 Task: Add an event with the title Second Marketing Campaign Review, date '2023/12/16', time 7:50 AM to 9:50 AMand add a description: Participants will develop skills for effectively resolving conflicts and managing disagreements within the team. They will learn strategies for active listening, empathy, and finding mutually beneficial solutions to conflicts.Select event color  Lavender . Add location for the event as: 123 Siwa Oasis, Siwa, Egypt, logged in from the account softage.6@softage.netand send the event invitation to softage.8@softage.net and softage.9@softage.net. Set a reminder for the event Doesn't repeat
Action: Mouse moved to (89, 123)
Screenshot: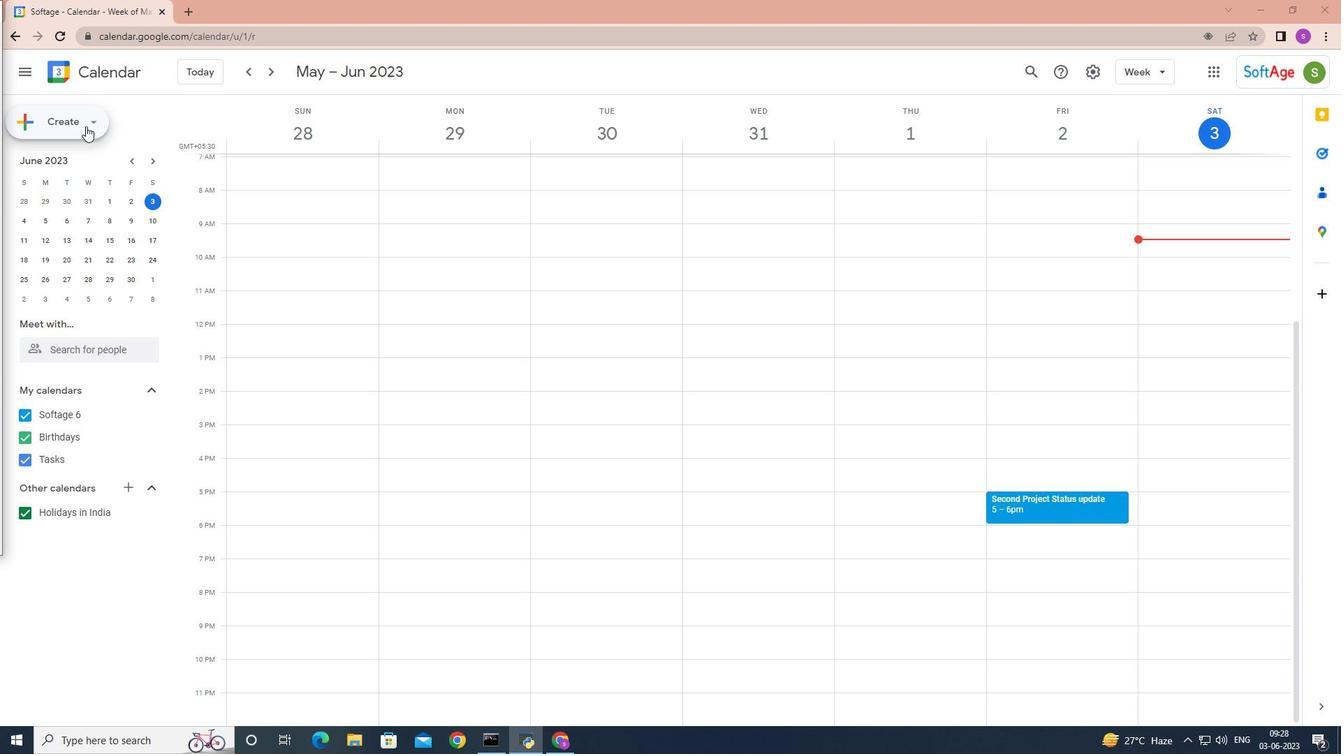 
Action: Mouse pressed left at (89, 123)
Screenshot: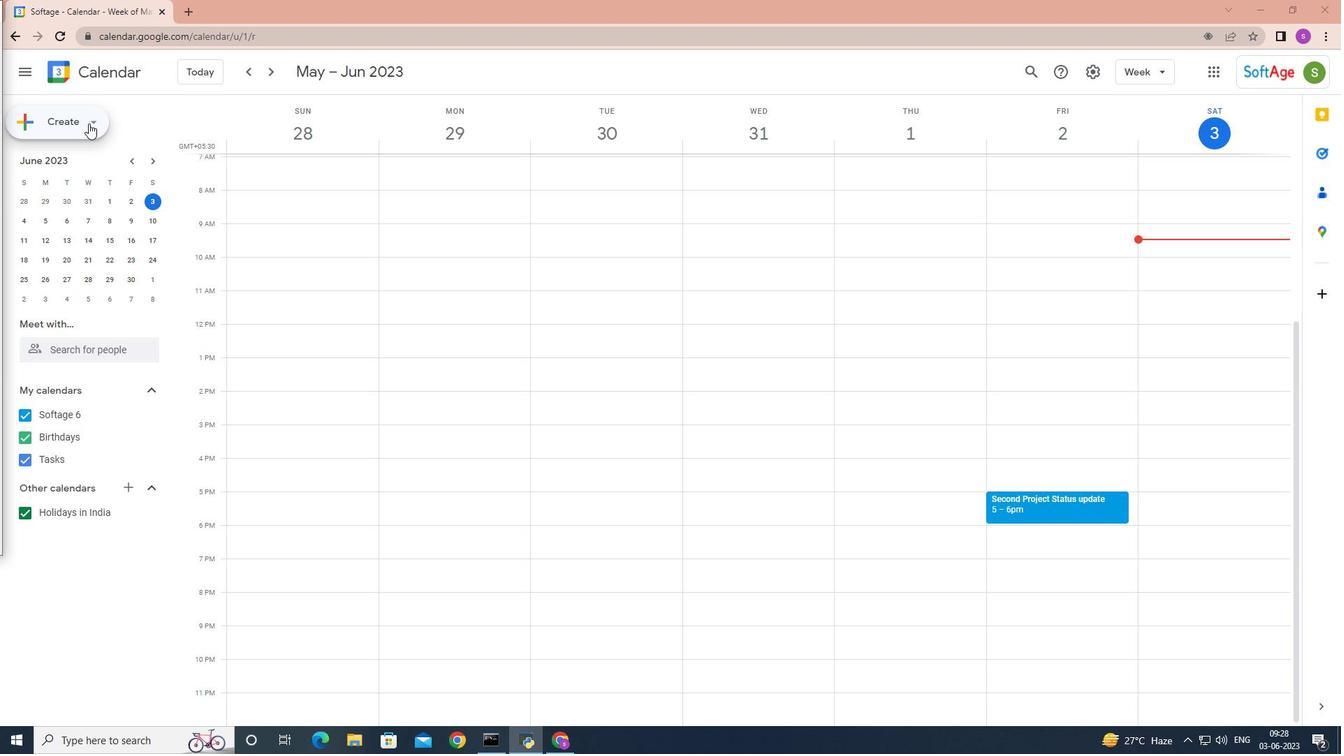 
Action: Mouse moved to (80, 151)
Screenshot: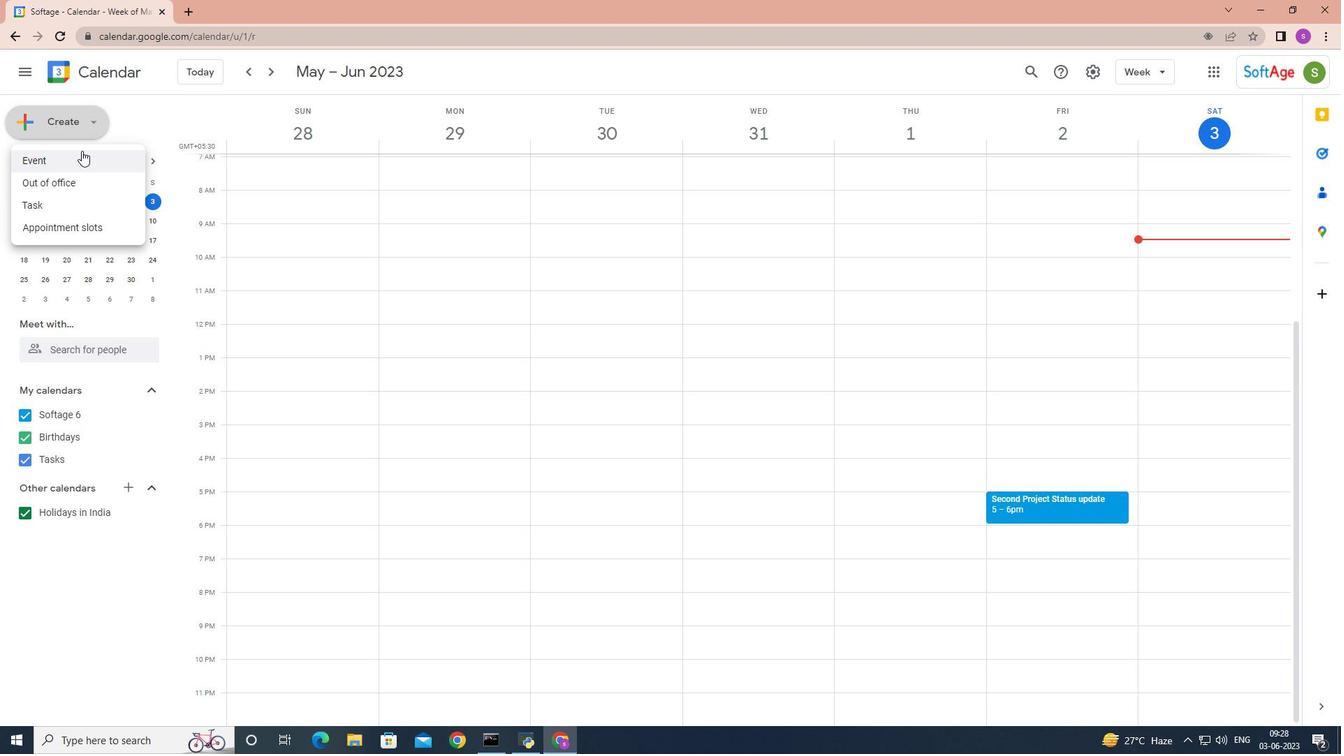
Action: Mouse pressed left at (80, 151)
Screenshot: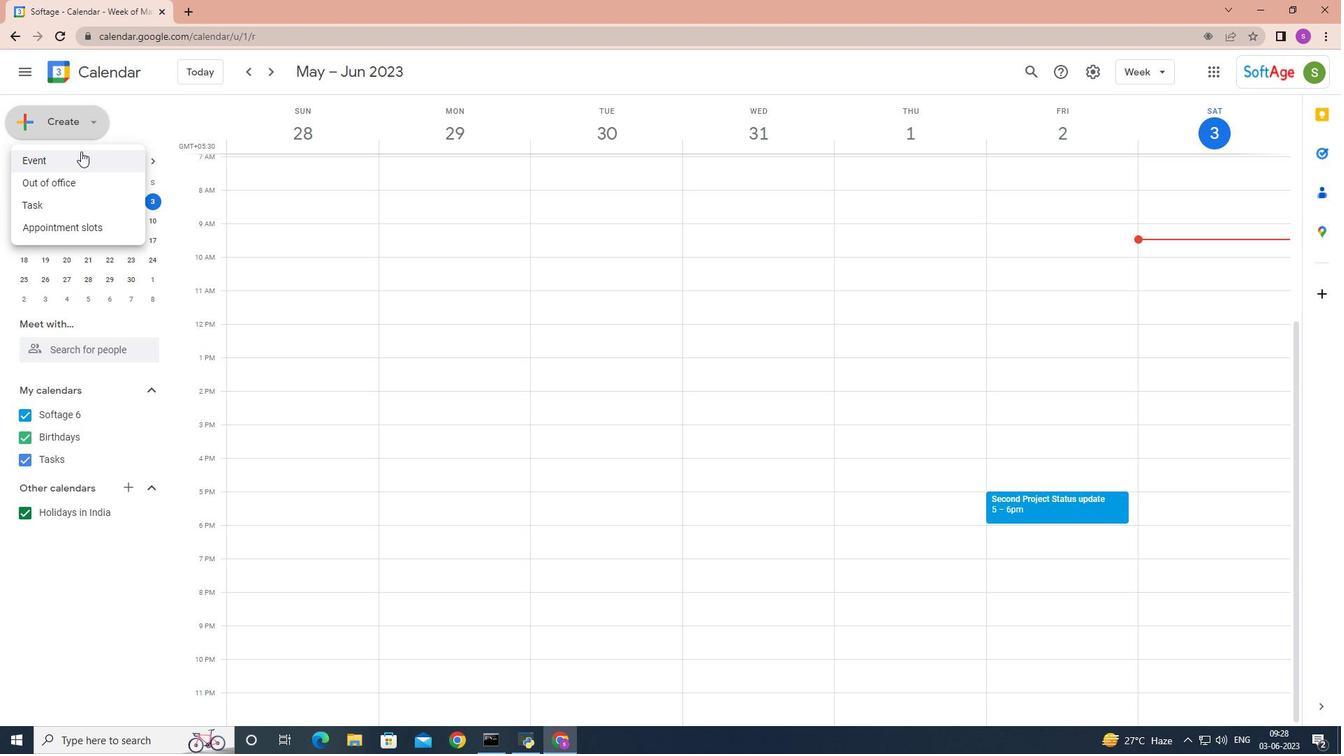 
Action: Mouse moved to (1028, 549)
Screenshot: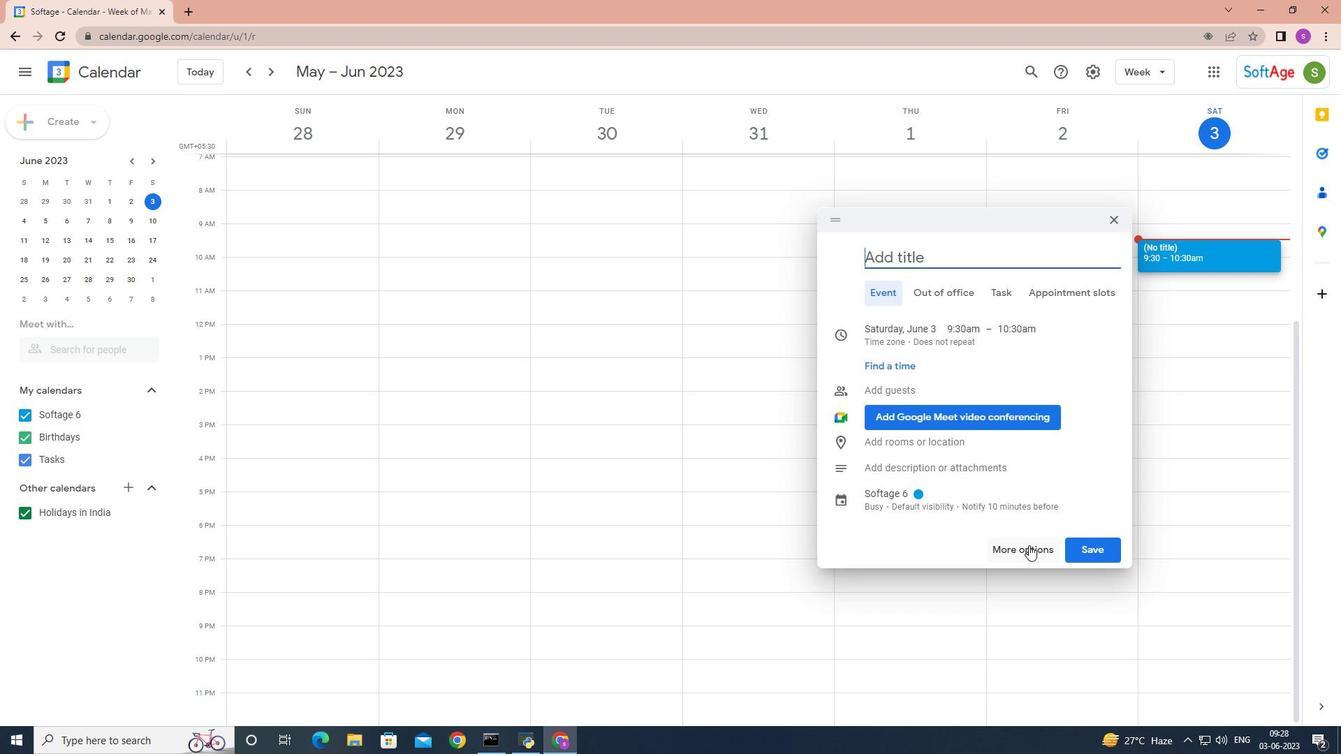 
Action: Mouse pressed left at (1028, 549)
Screenshot: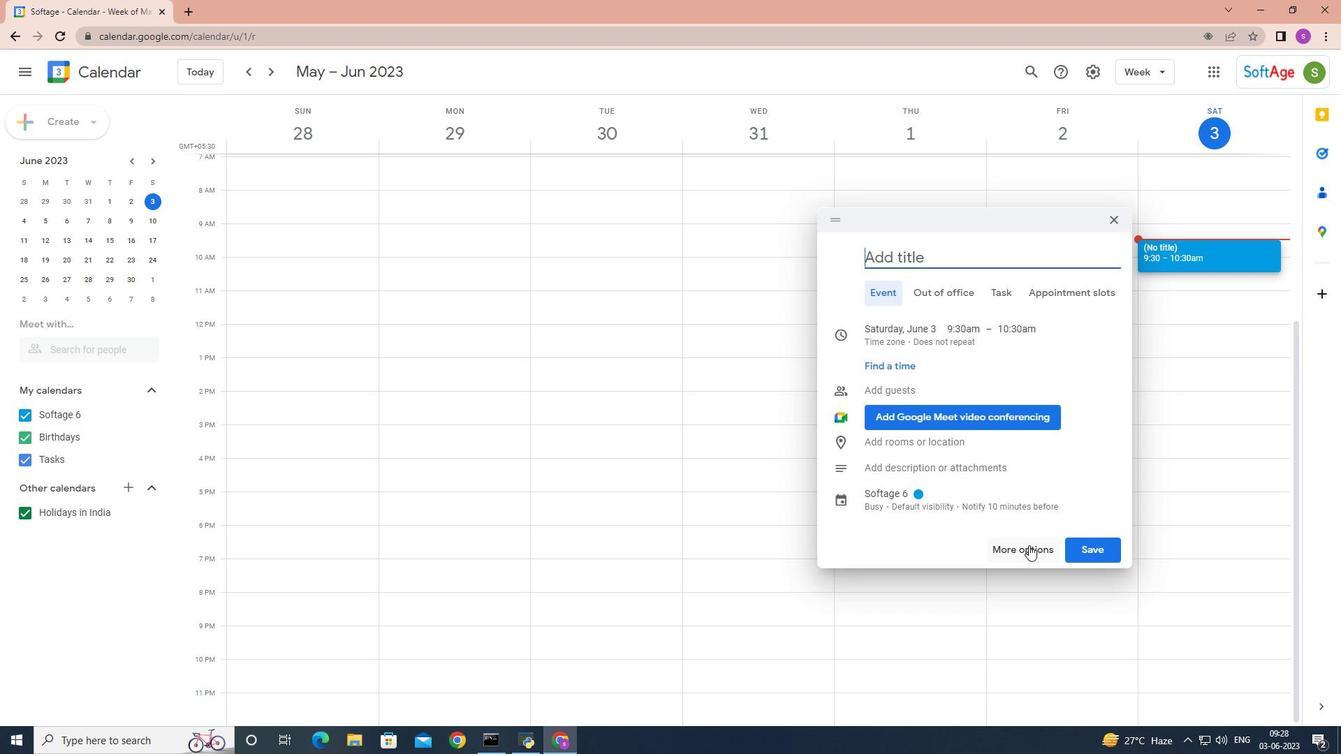 
Action: Mouse moved to (183, 76)
Screenshot: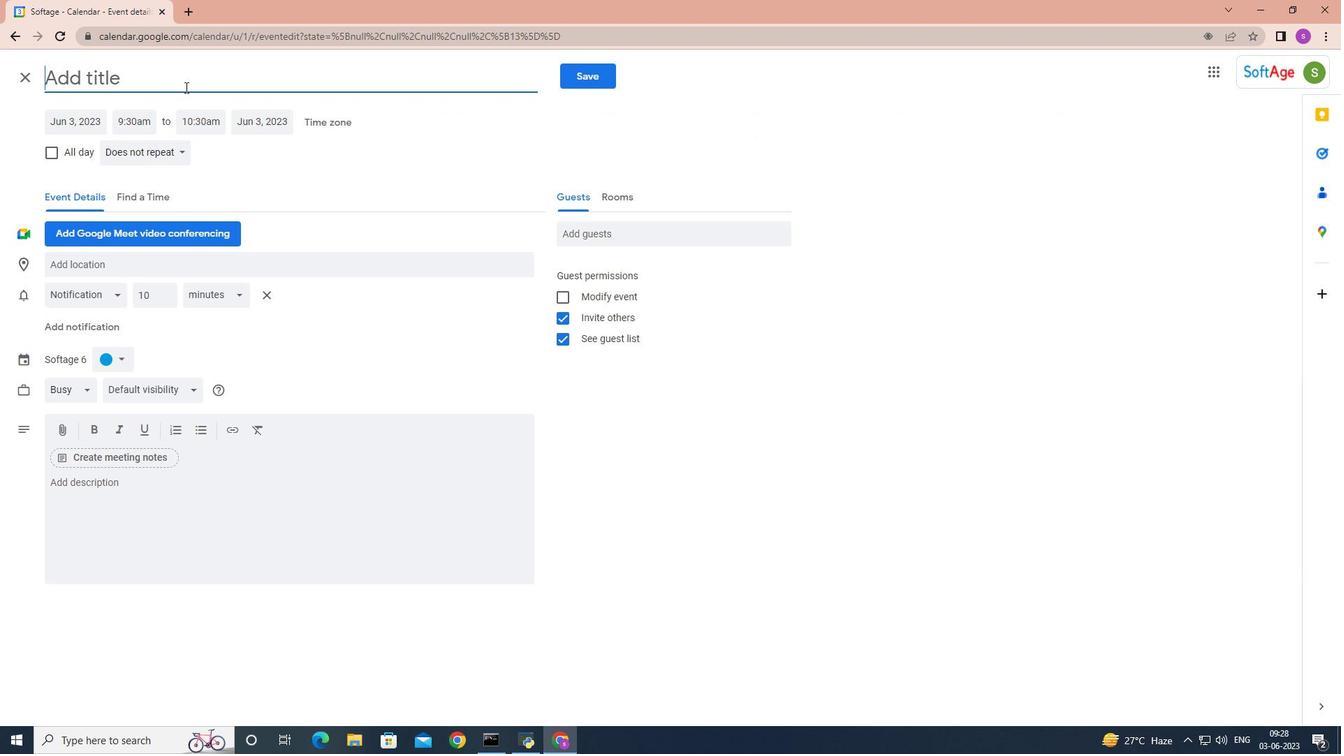 
Action: Key pressed <Key.shift>Second<Key.space><Key.shift>Marketing<Key.space><Key.shift>campaign<Key.space><Key.shift>Review
Screenshot: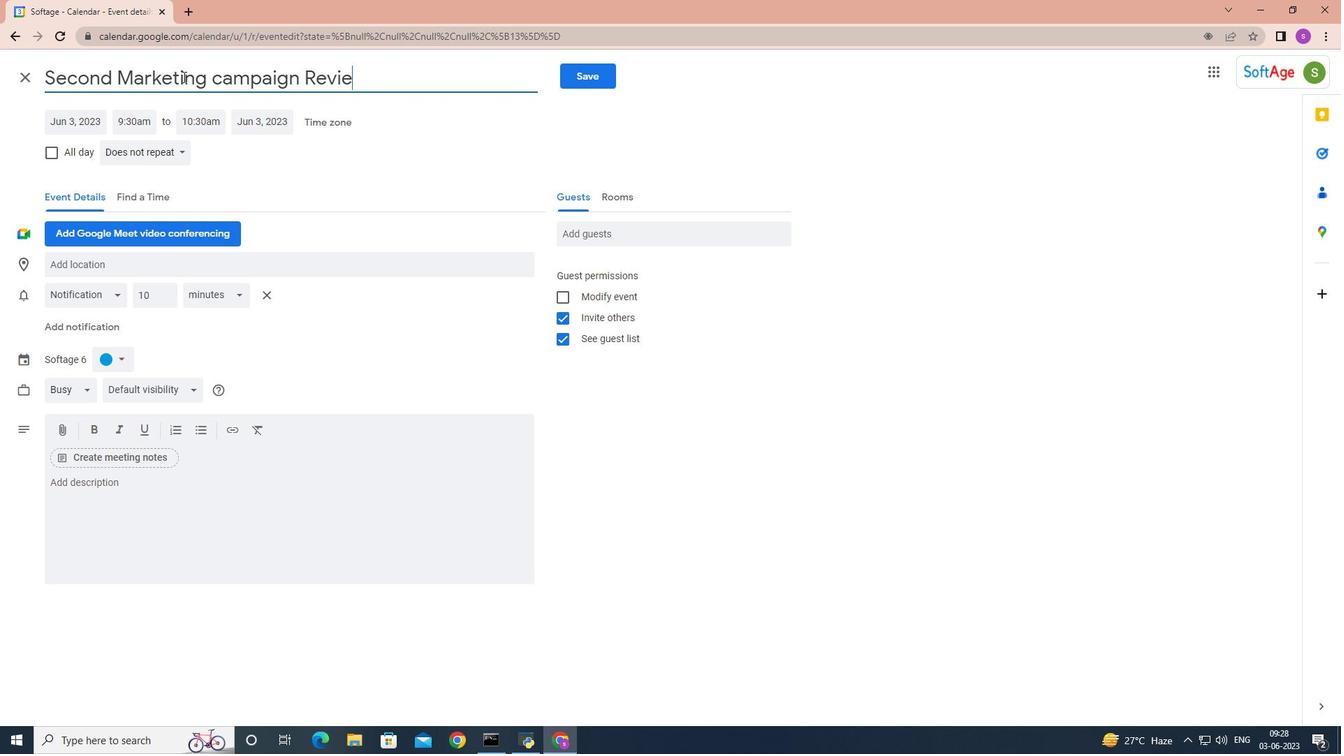 
Action: Mouse moved to (88, 118)
Screenshot: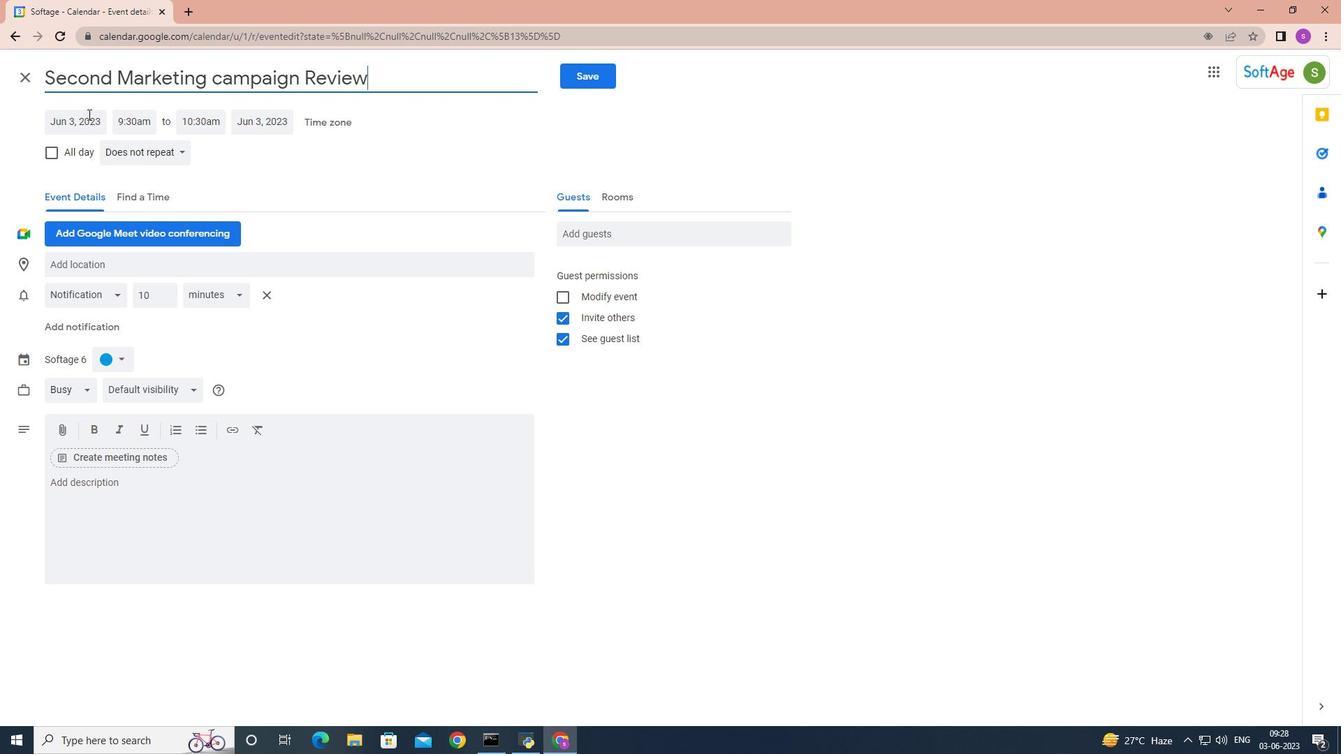 
Action: Mouse pressed left at (88, 118)
Screenshot: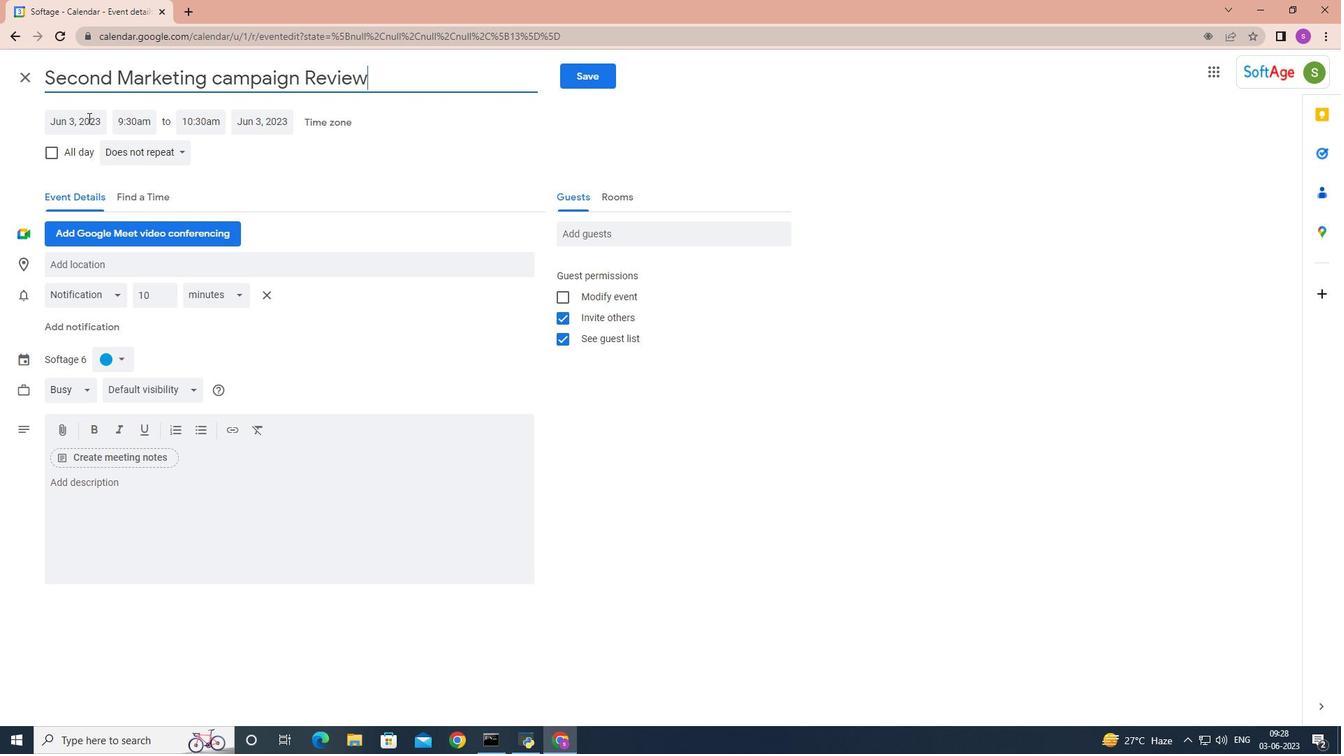 
Action: Mouse moved to (221, 148)
Screenshot: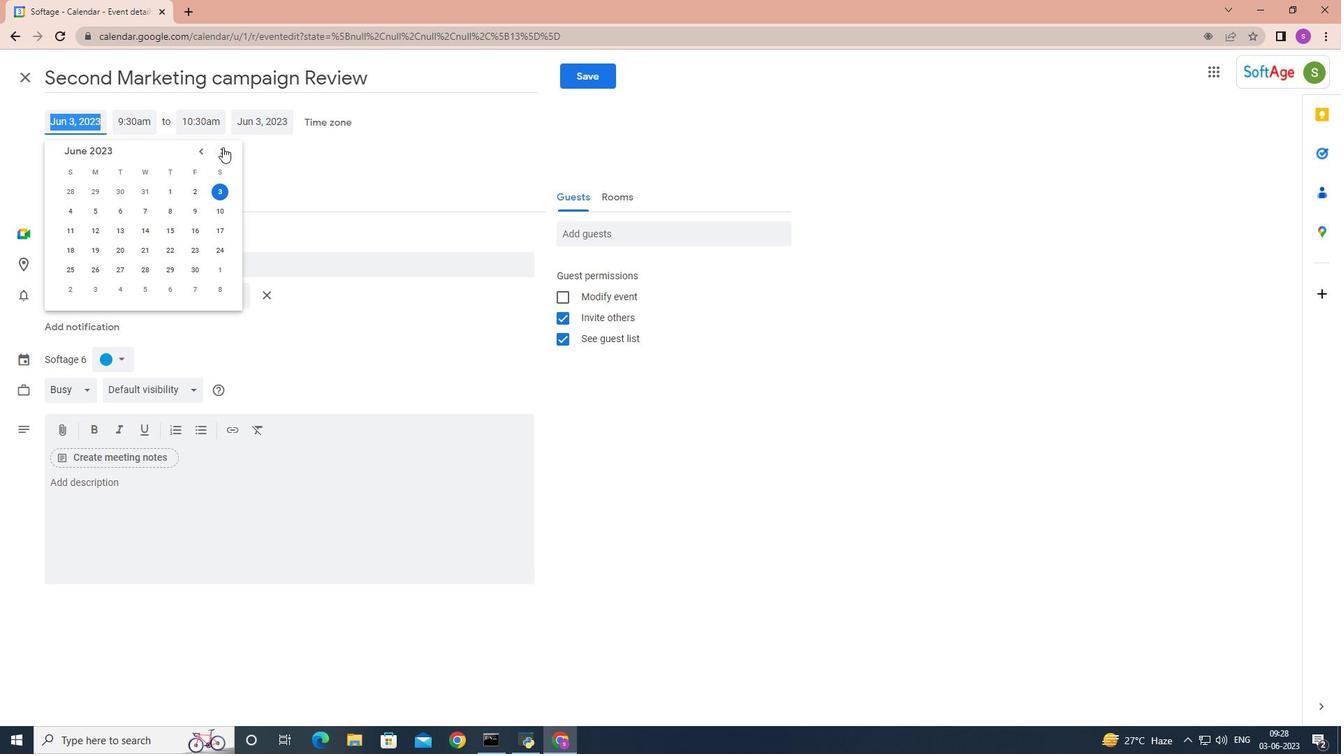 
Action: Mouse pressed left at (221, 148)
Screenshot: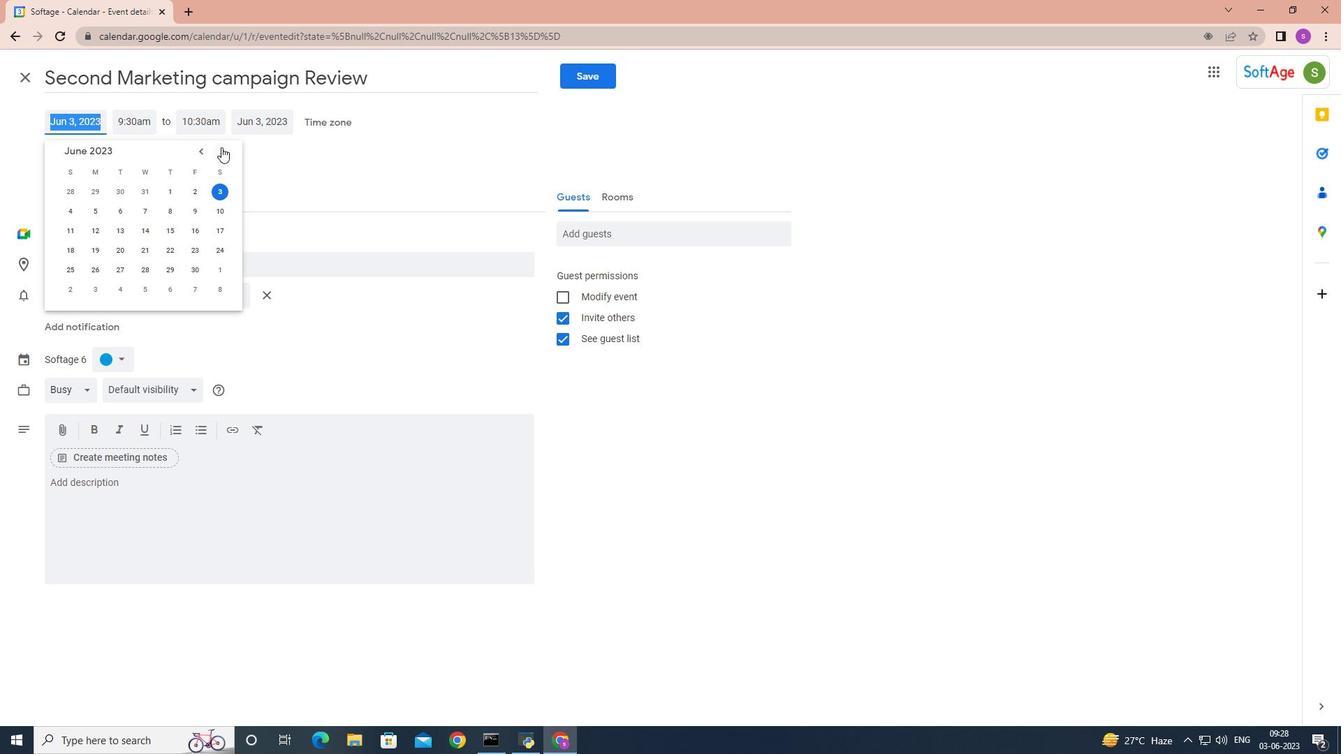 
Action: Mouse pressed left at (221, 148)
Screenshot: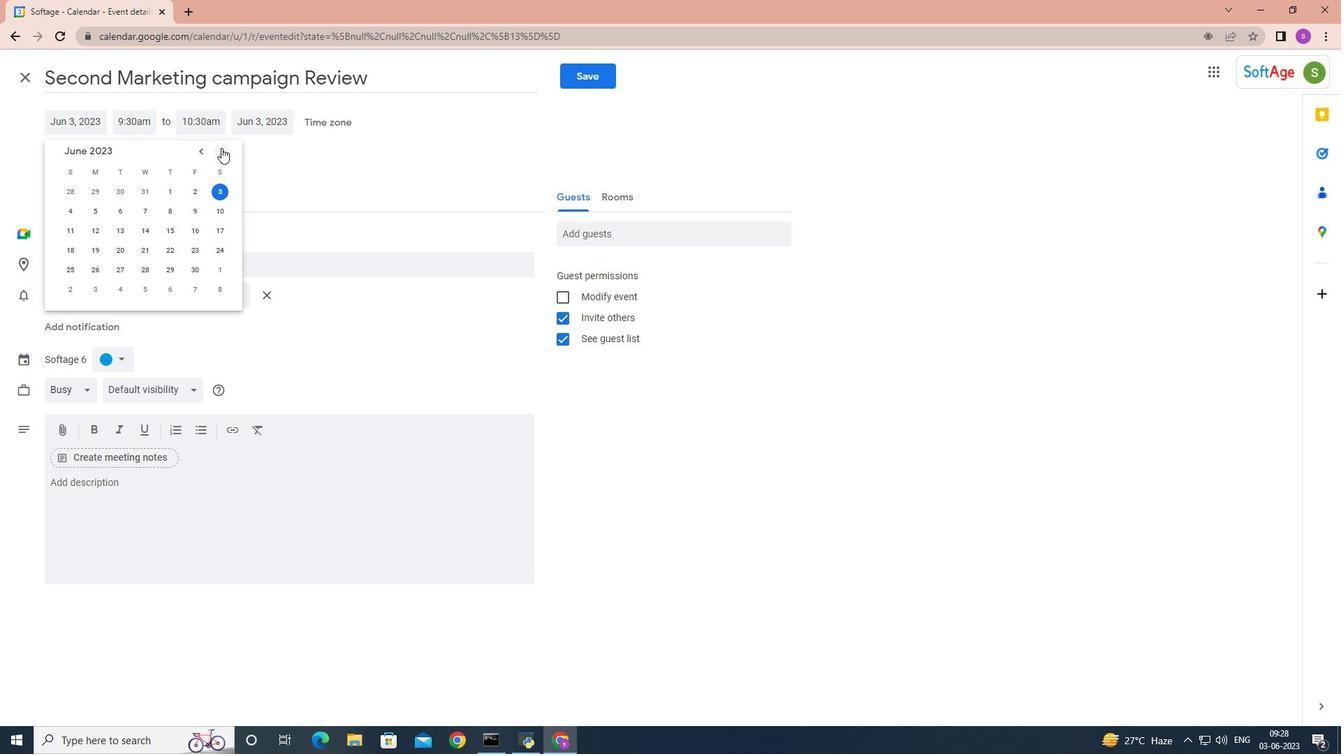 
Action: Mouse pressed left at (221, 148)
Screenshot: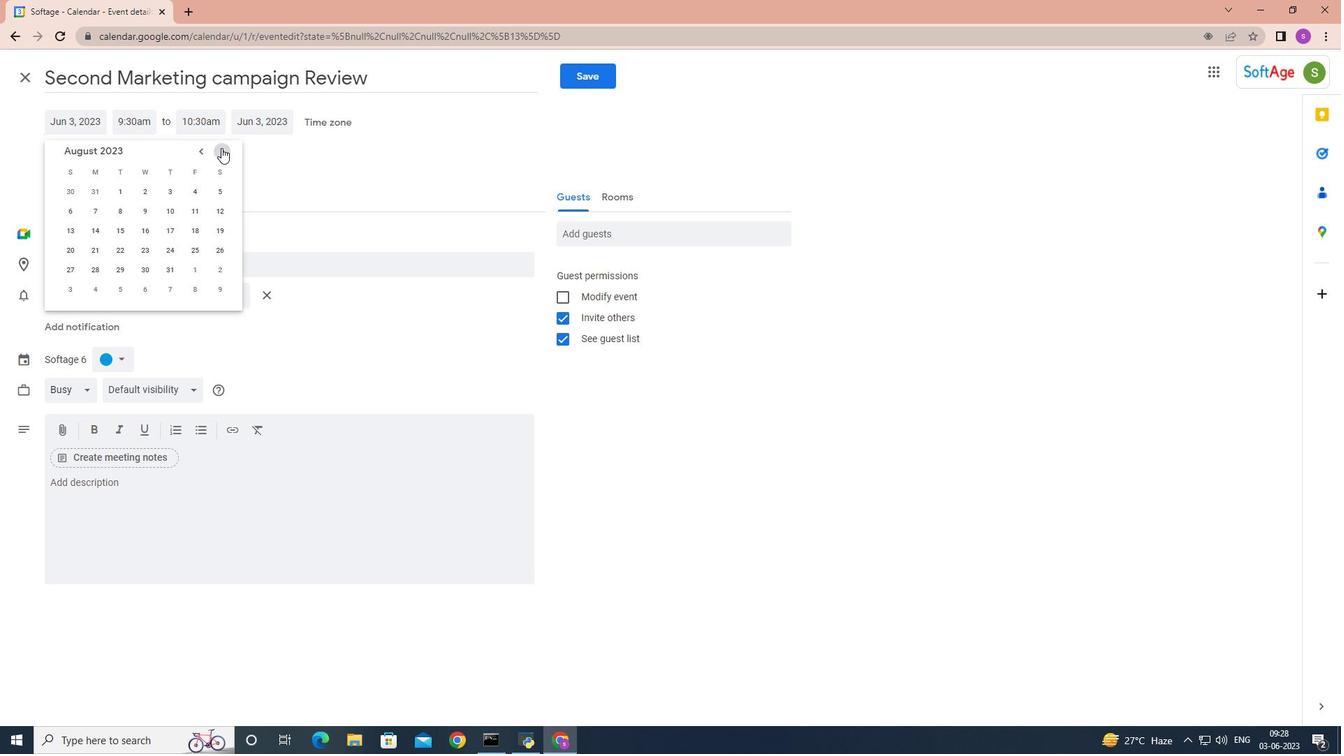 
Action: Mouse pressed left at (221, 148)
Screenshot: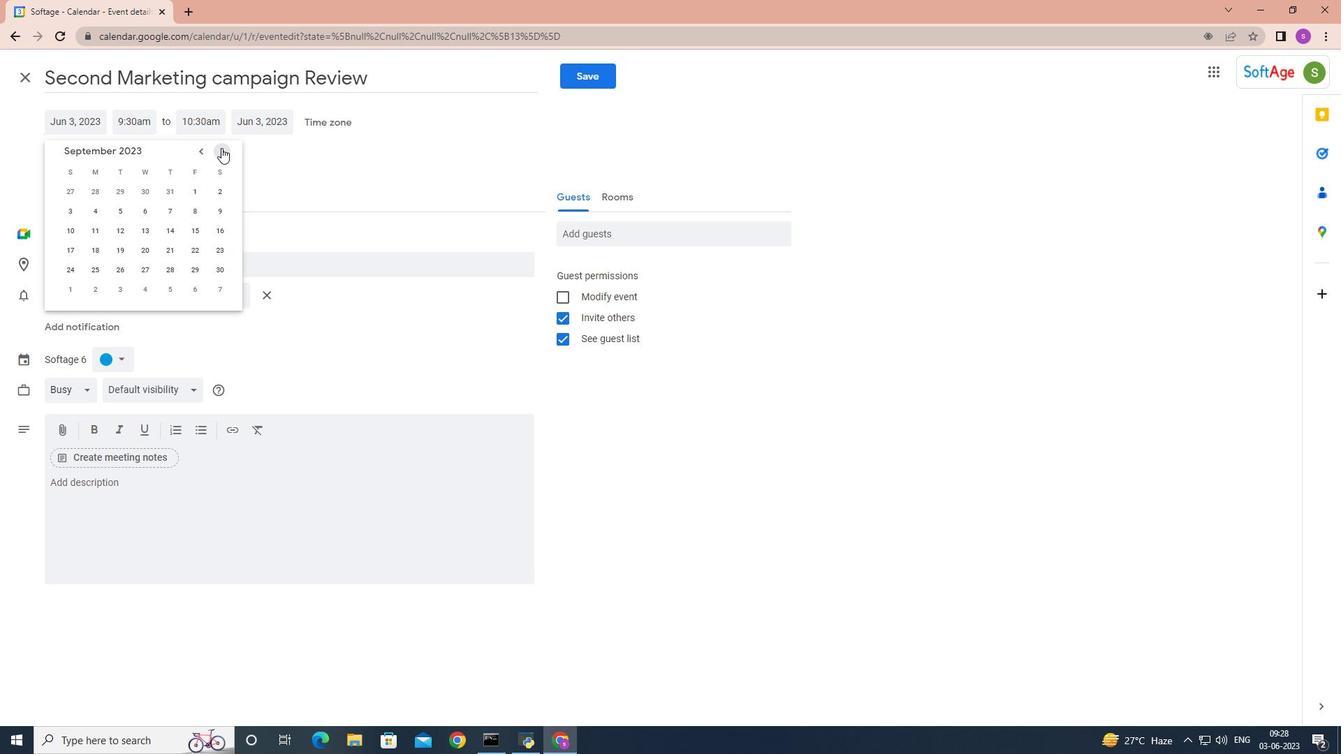 
Action: Mouse pressed left at (221, 148)
Screenshot: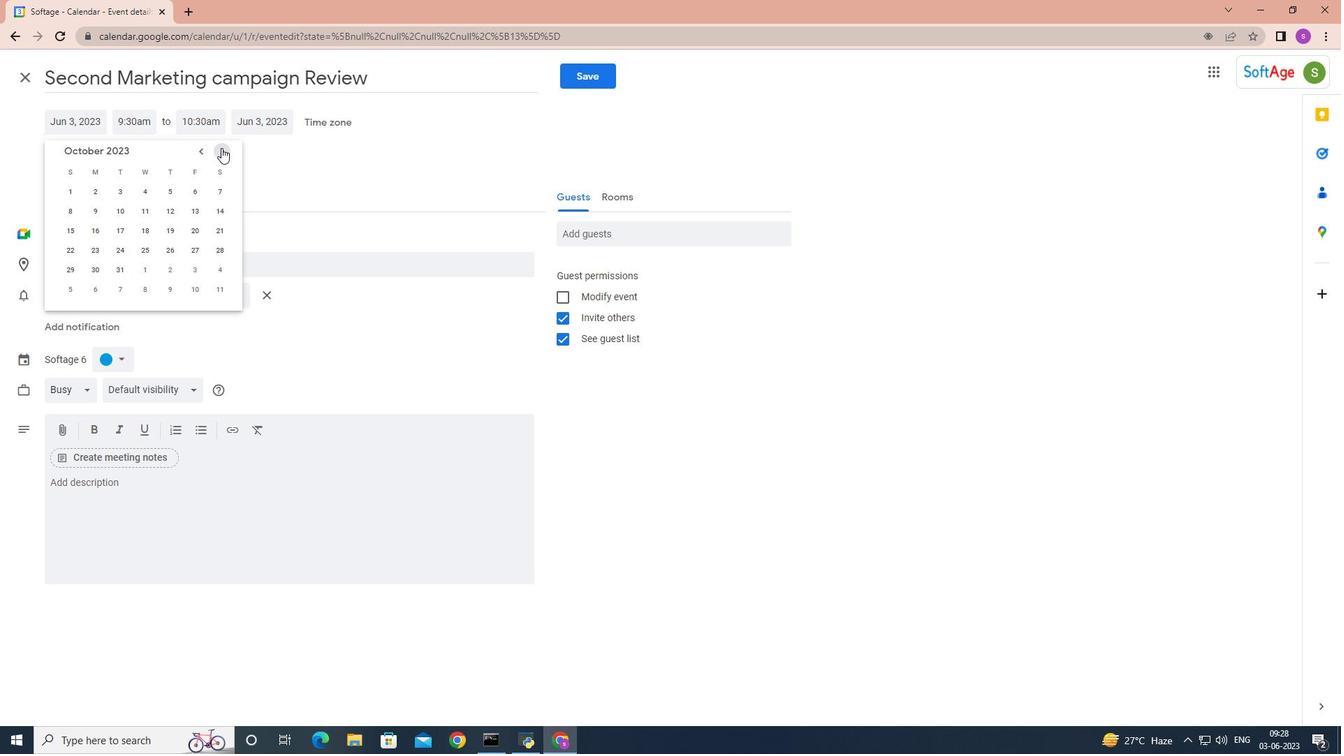
Action: Mouse pressed left at (221, 148)
Screenshot: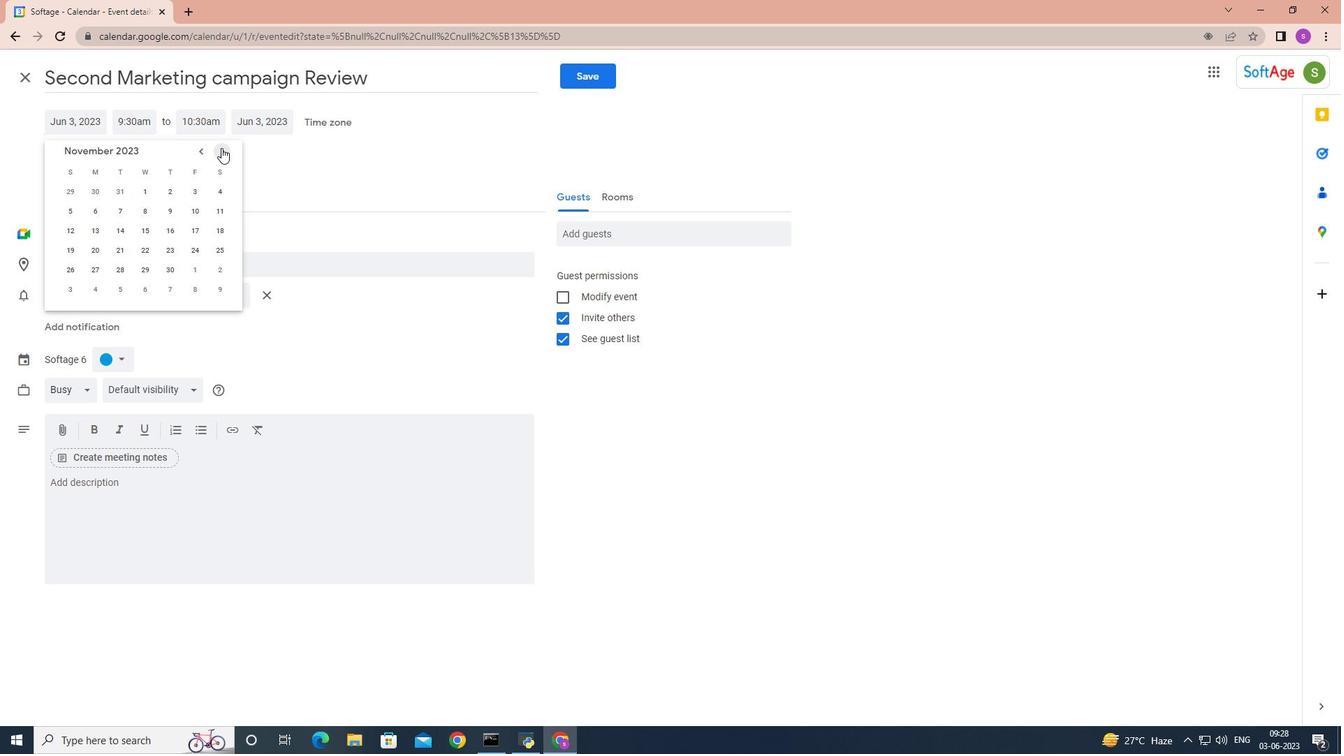 
Action: Mouse moved to (220, 227)
Screenshot: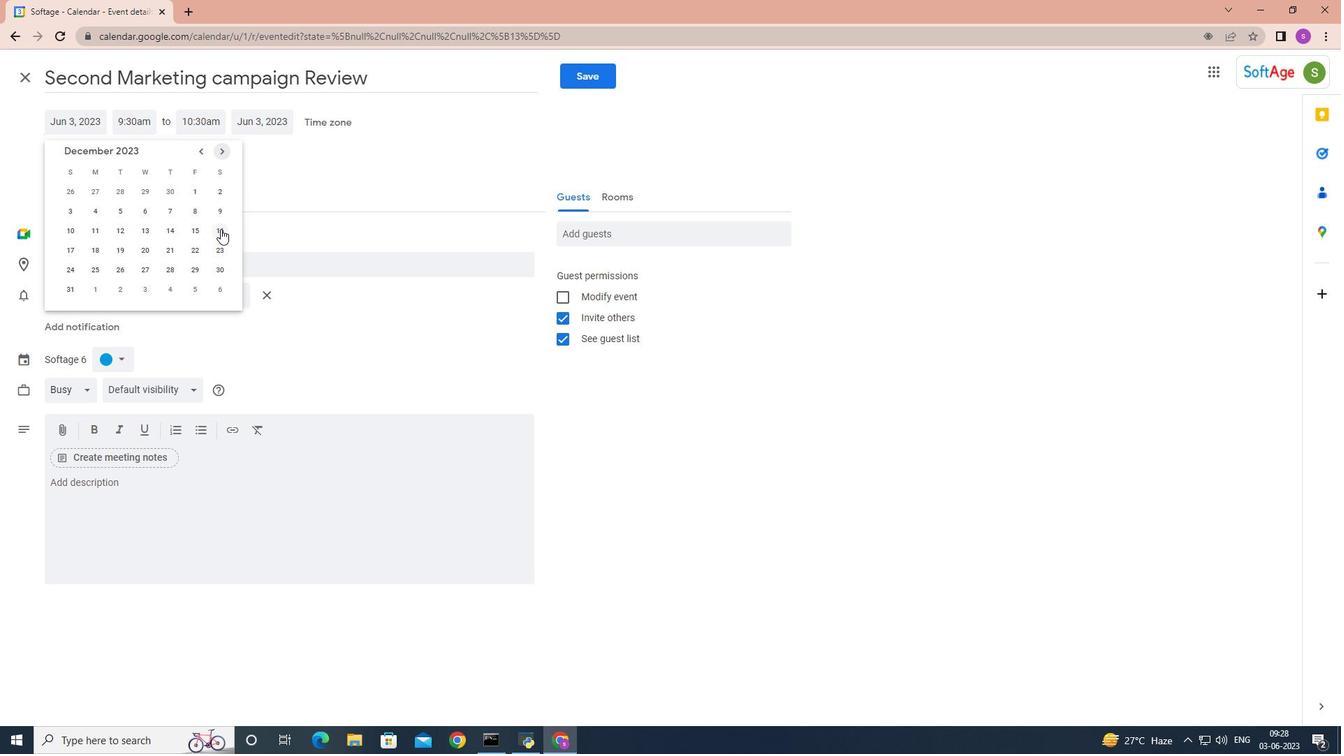 
Action: Mouse pressed left at (220, 227)
Screenshot: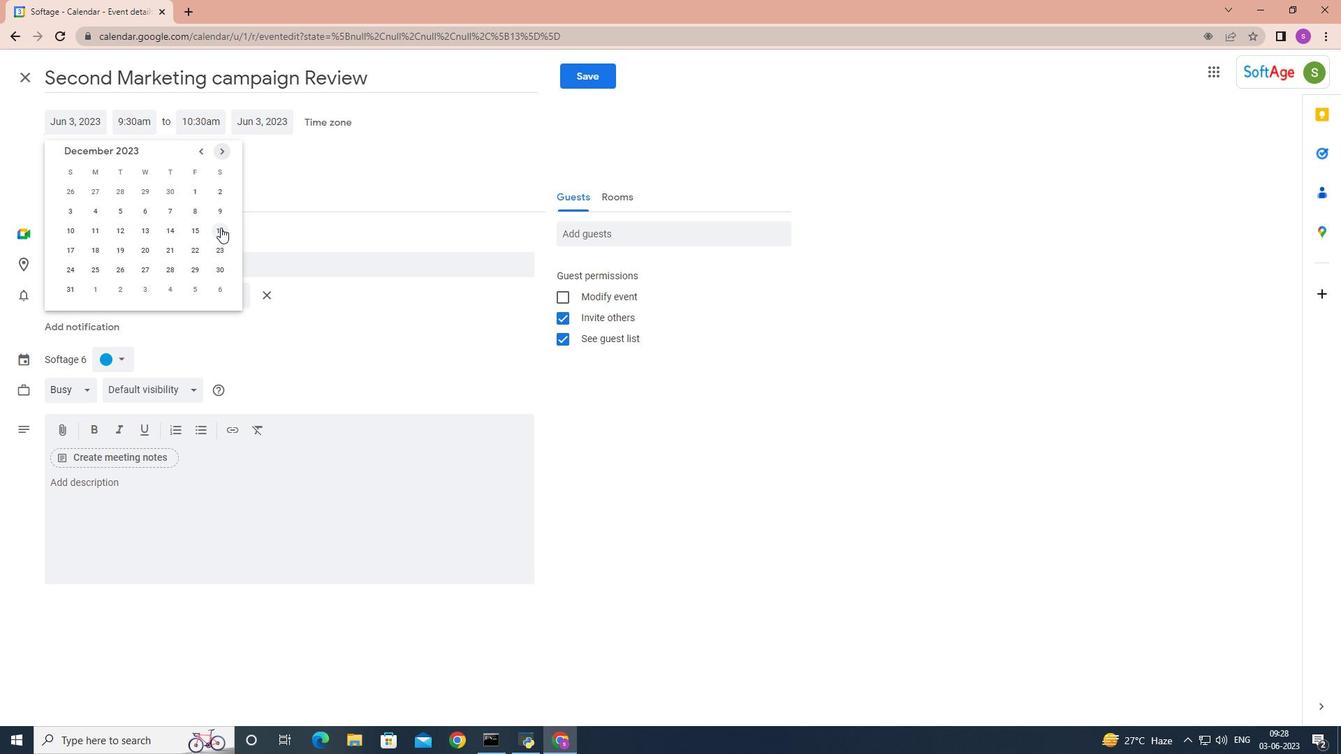 
Action: Mouse moved to (153, 122)
Screenshot: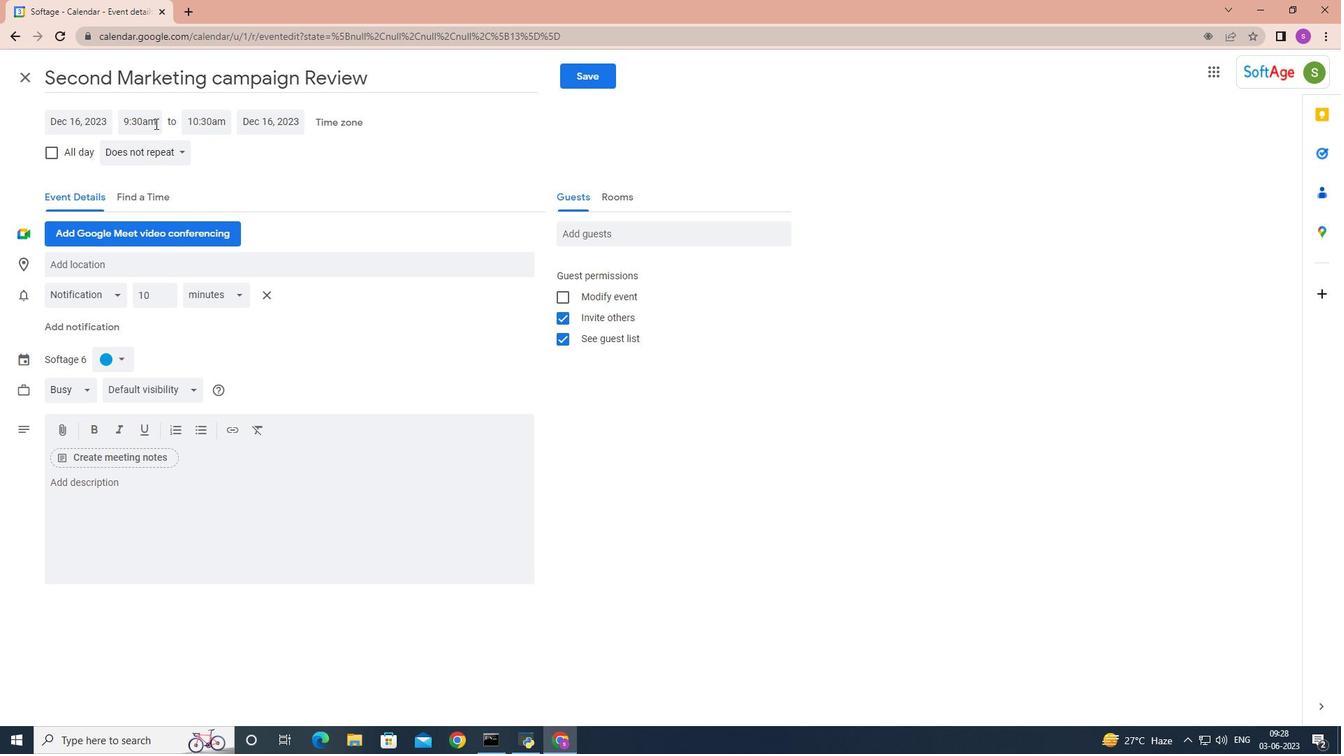 
Action: Mouse pressed left at (153, 122)
Screenshot: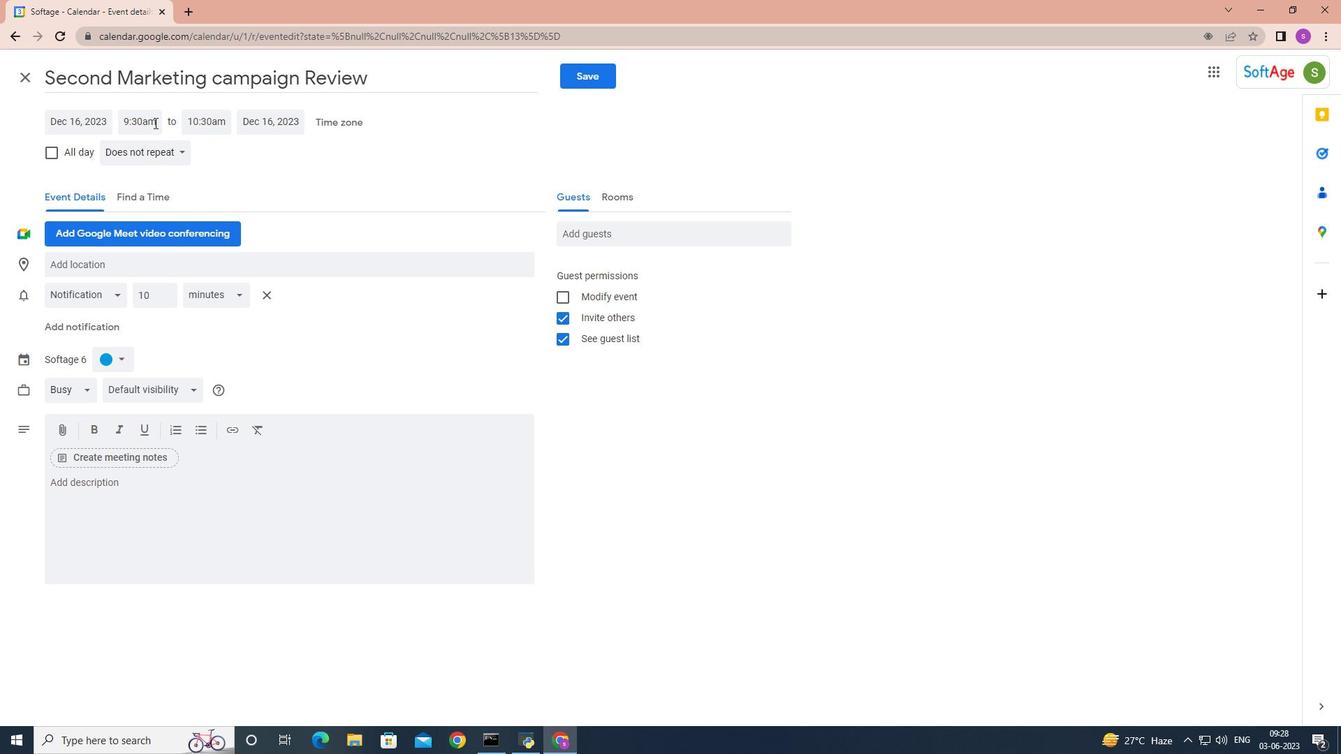 
Action: Mouse moved to (184, 203)
Screenshot: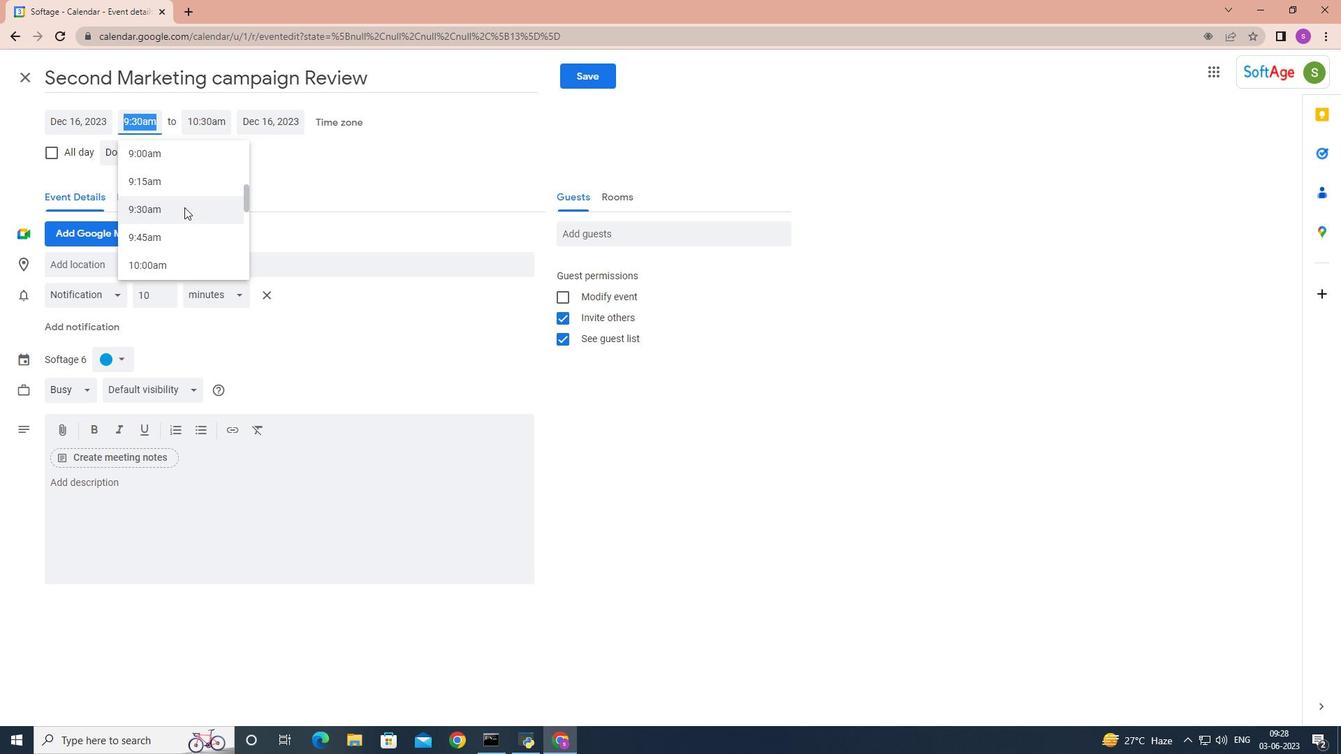 
Action: Mouse scrolled (184, 203) with delta (0, 0)
Screenshot: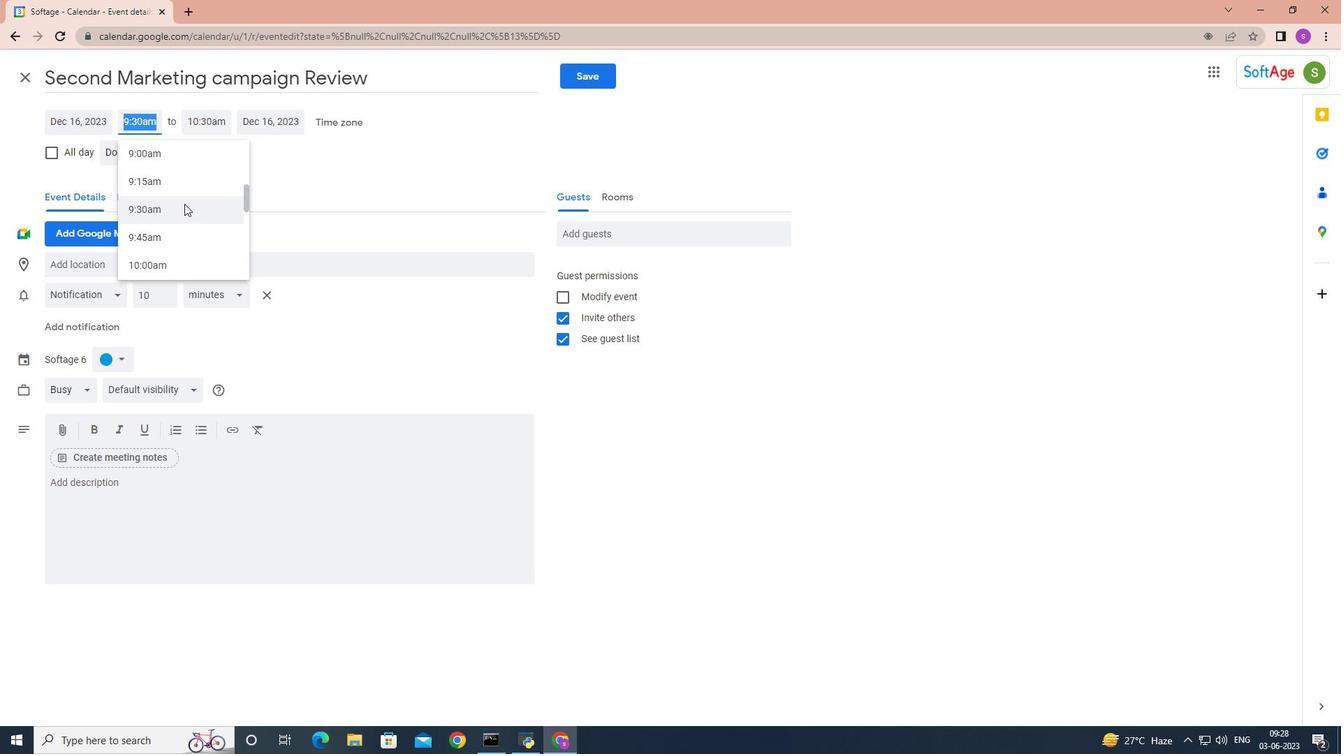 
Action: Mouse scrolled (184, 204) with delta (0, 0)
Screenshot: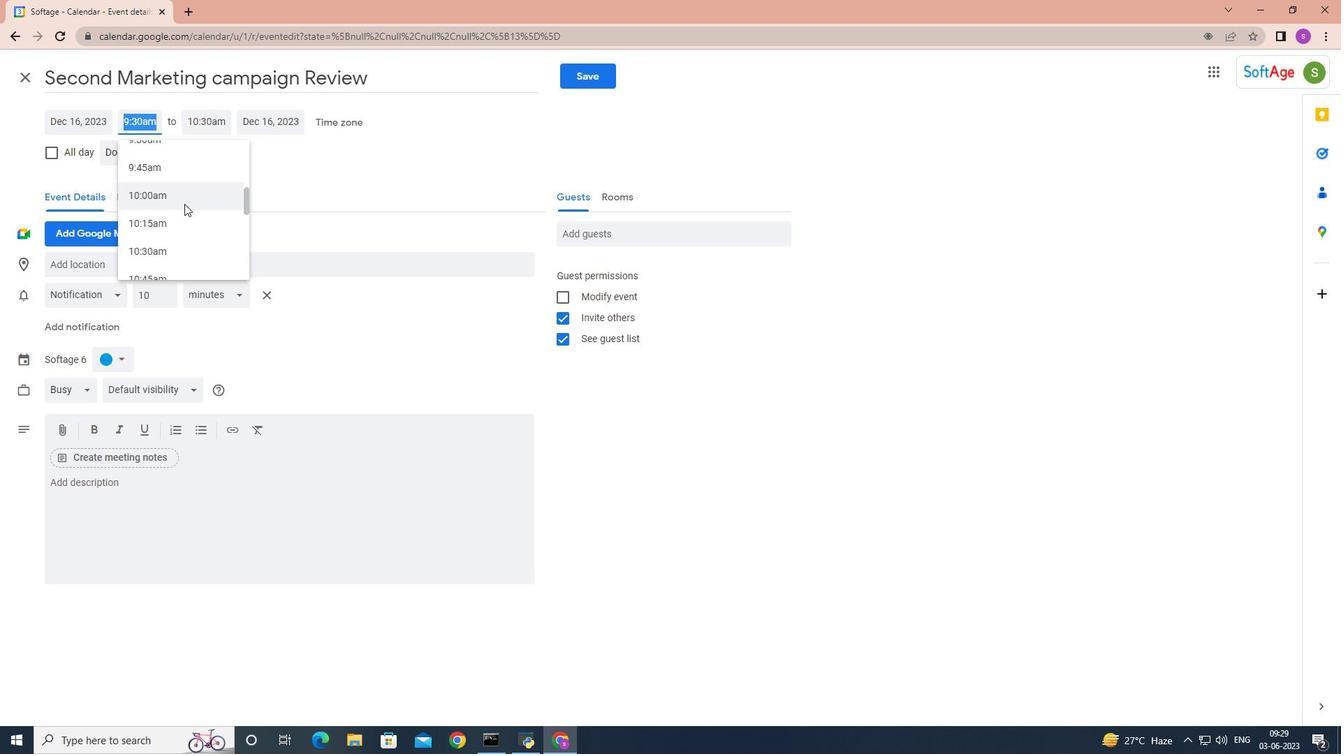 
Action: Mouse scrolled (184, 204) with delta (0, 0)
Screenshot: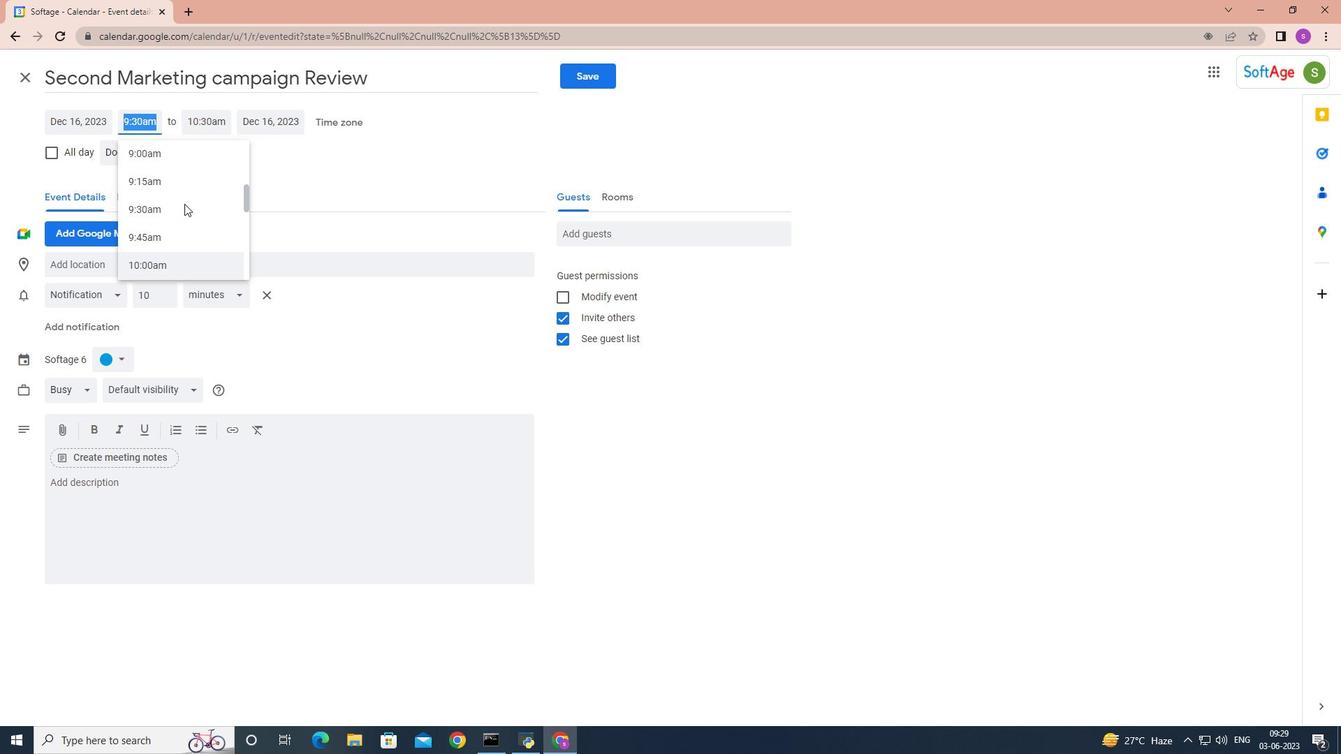 
Action: Mouse scrolled (184, 204) with delta (0, 0)
Screenshot: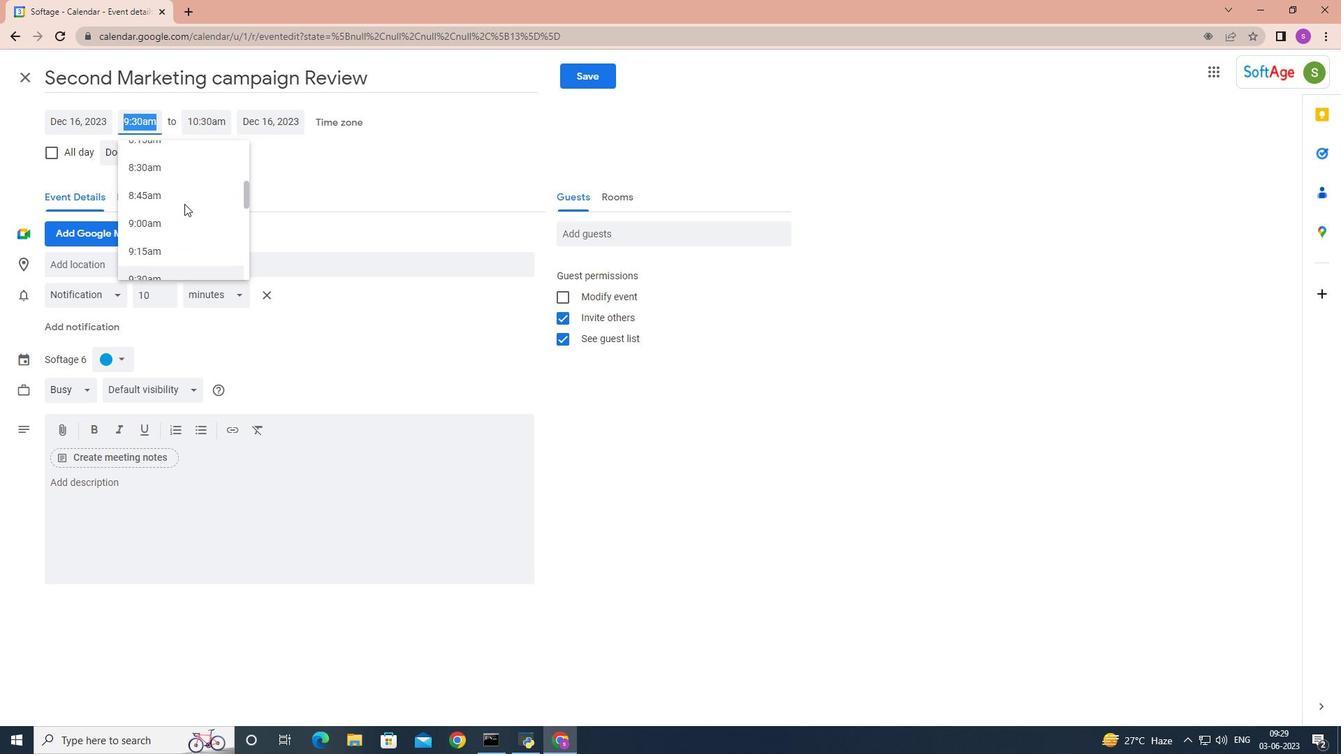 
Action: Mouse scrolled (184, 204) with delta (0, 0)
Screenshot: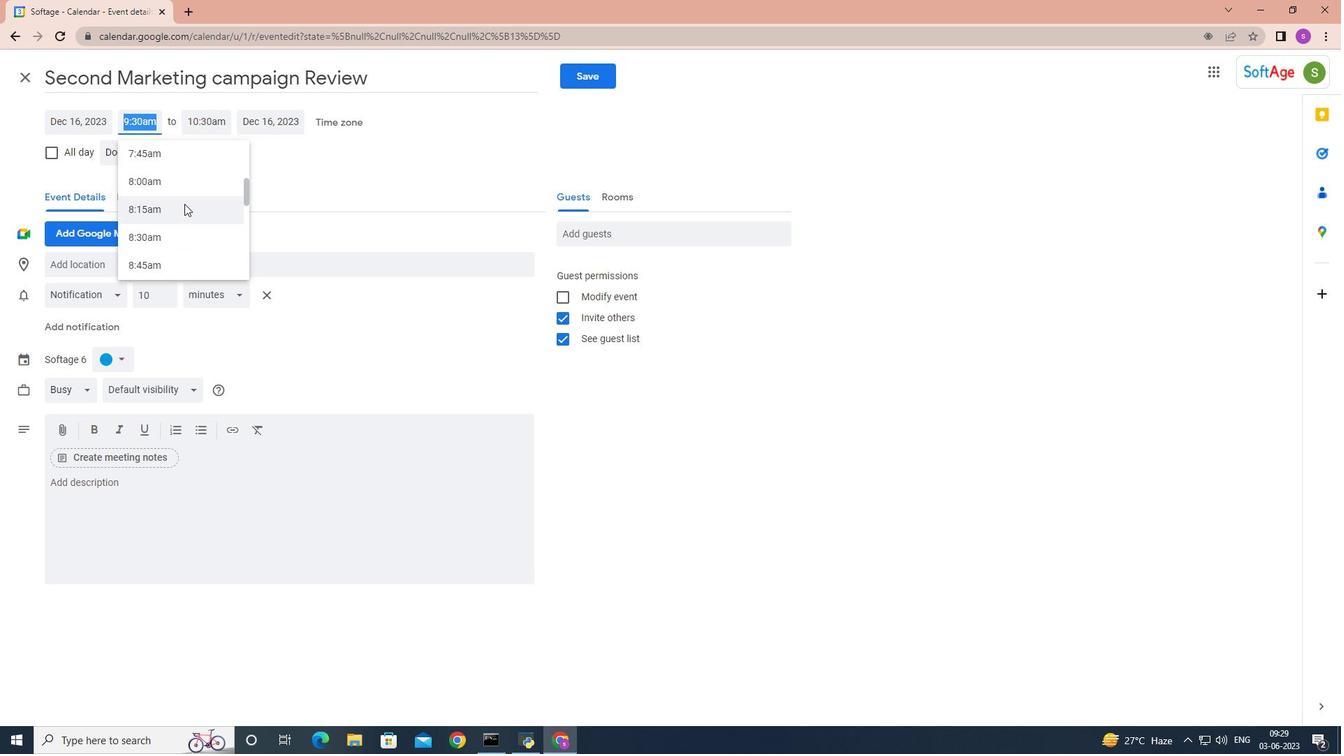 
Action: Mouse moved to (167, 141)
Screenshot: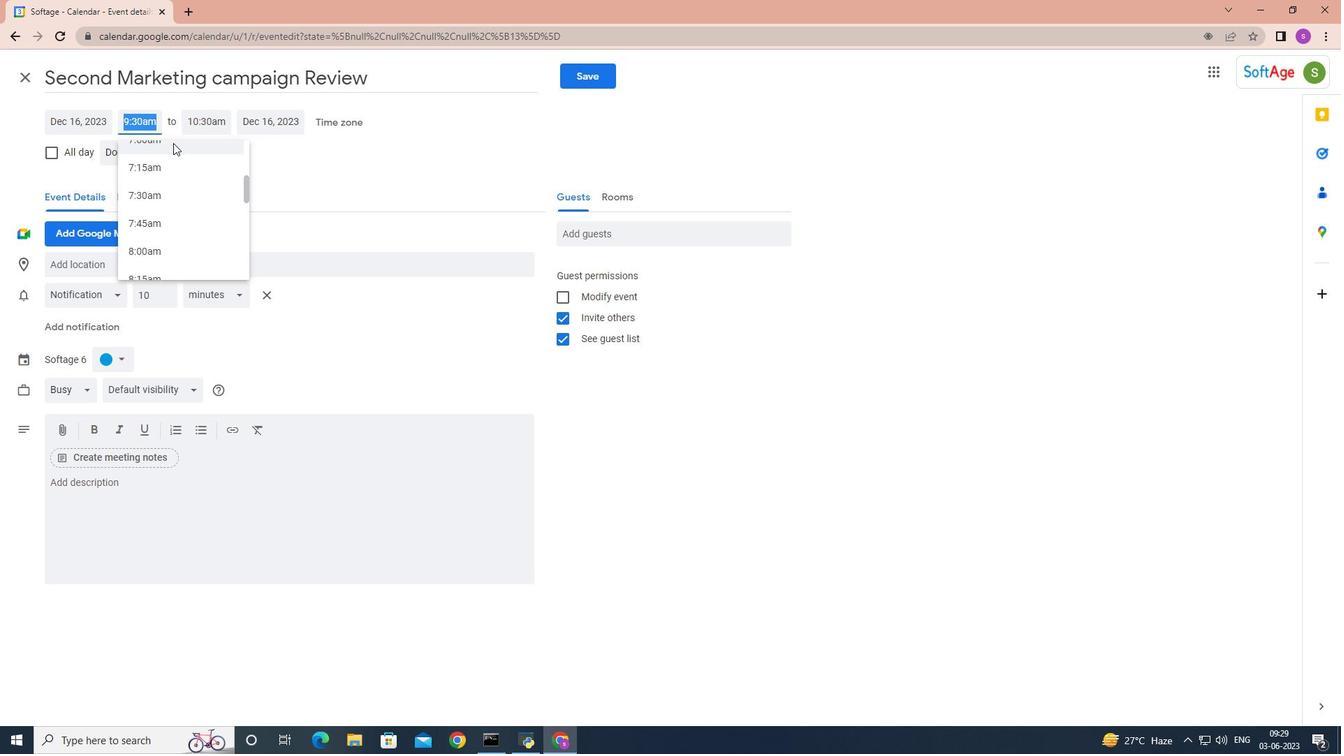 
Action: Key pressed <Key.backspace>7<Key.shift>:50<Key.space><Key.shift>Am<Key.enter>
Screenshot: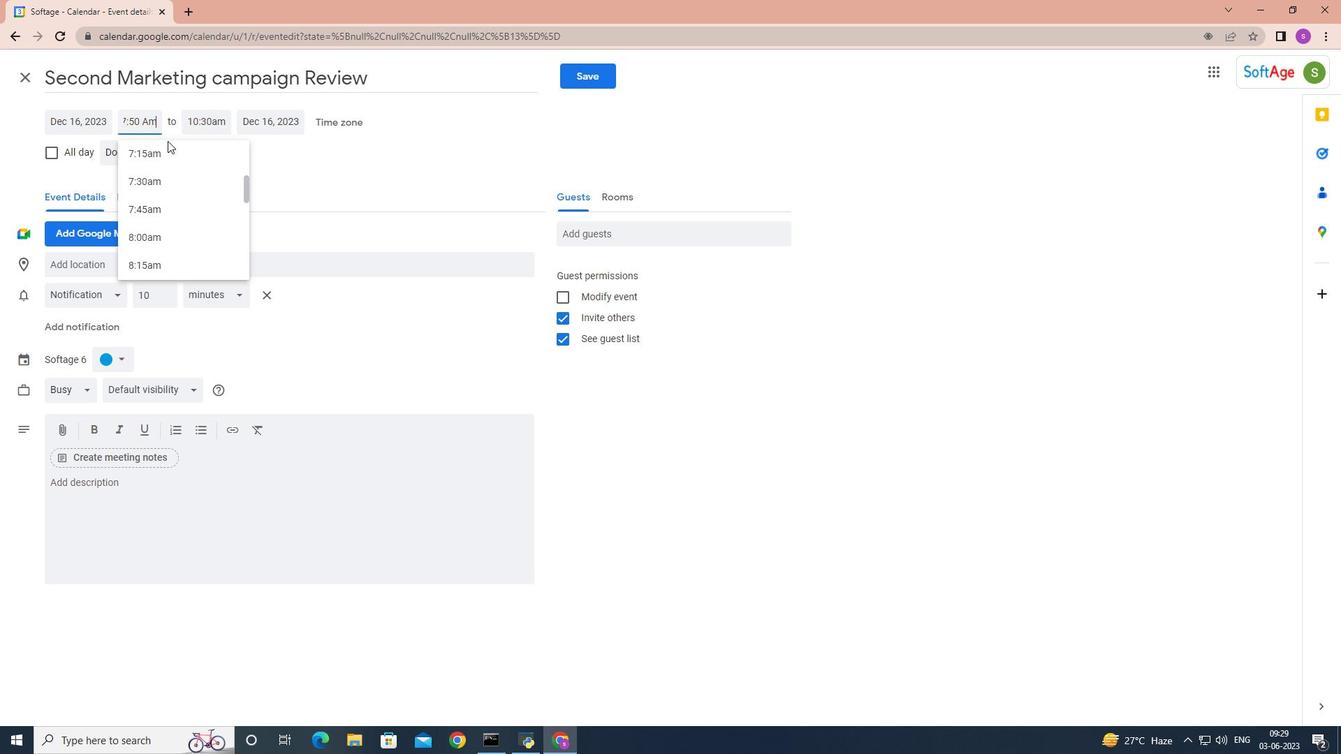 
Action: Mouse moved to (210, 115)
Screenshot: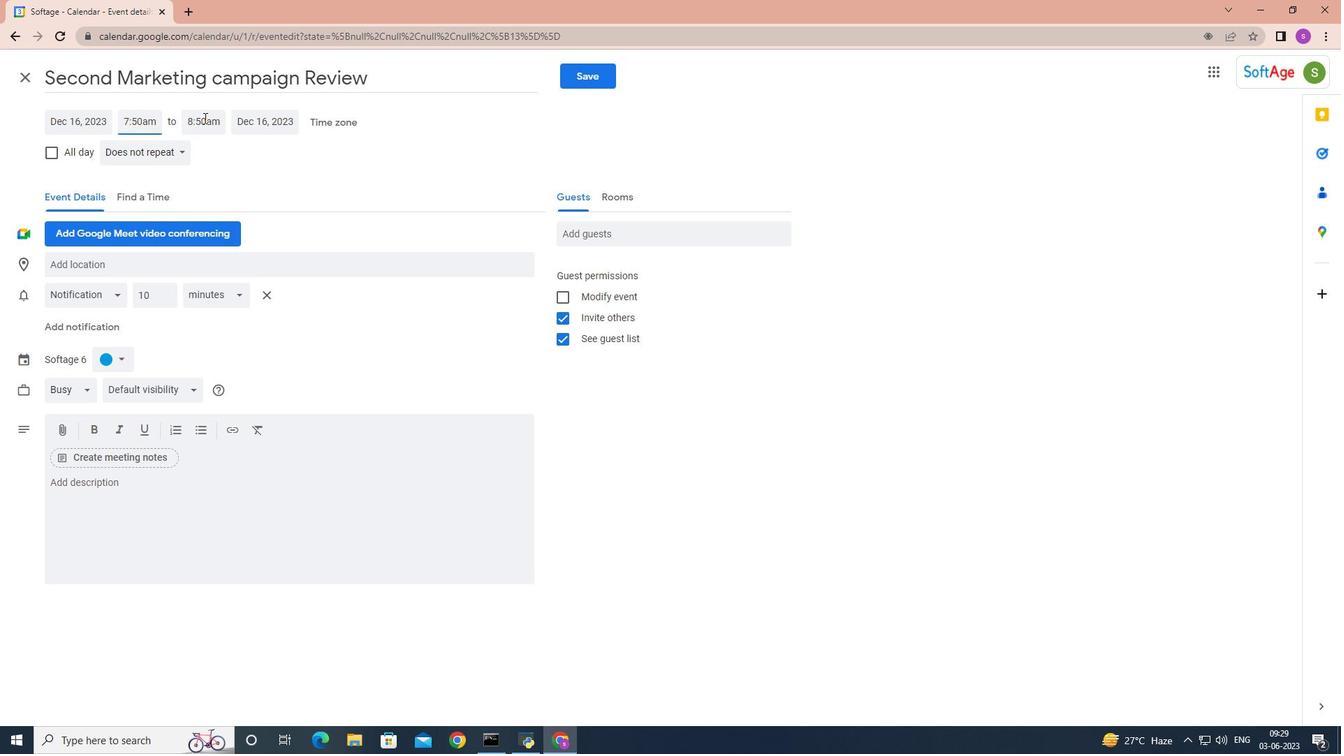 
Action: Mouse pressed left at (210, 115)
Screenshot: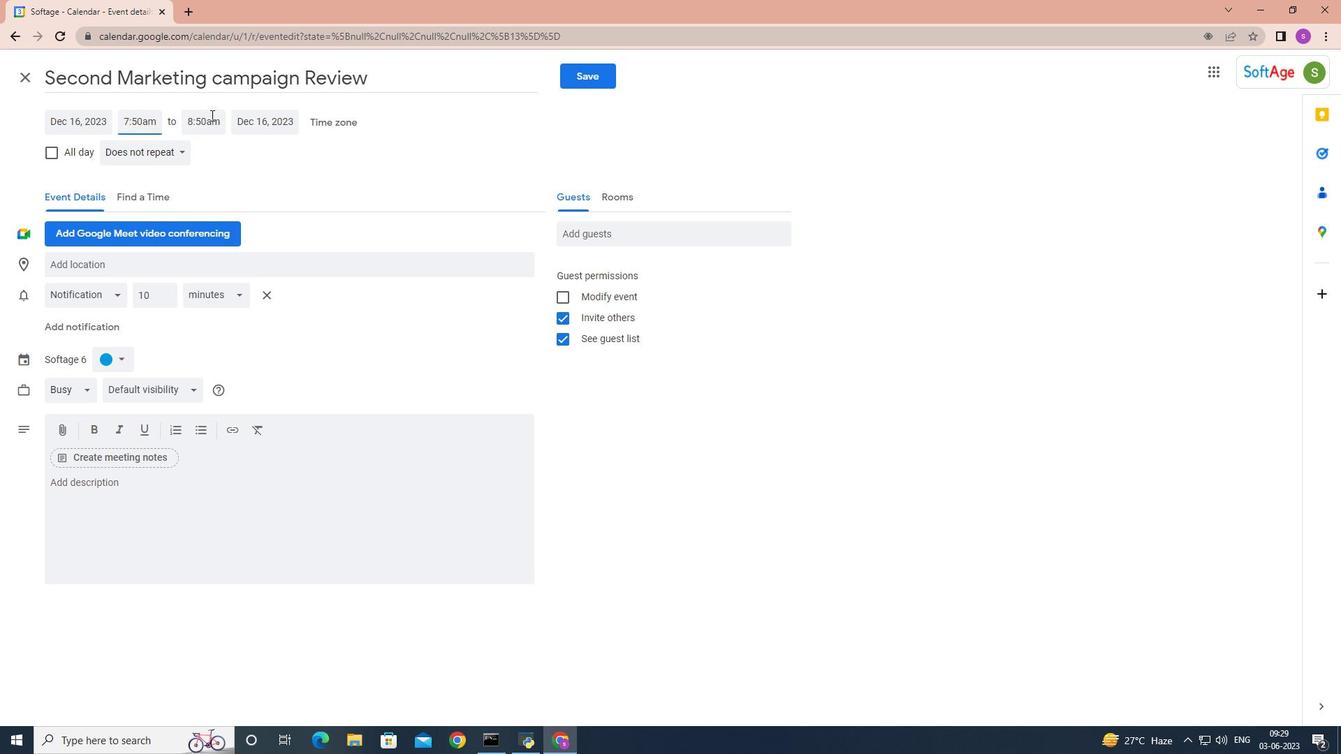 
Action: Mouse moved to (231, 264)
Screenshot: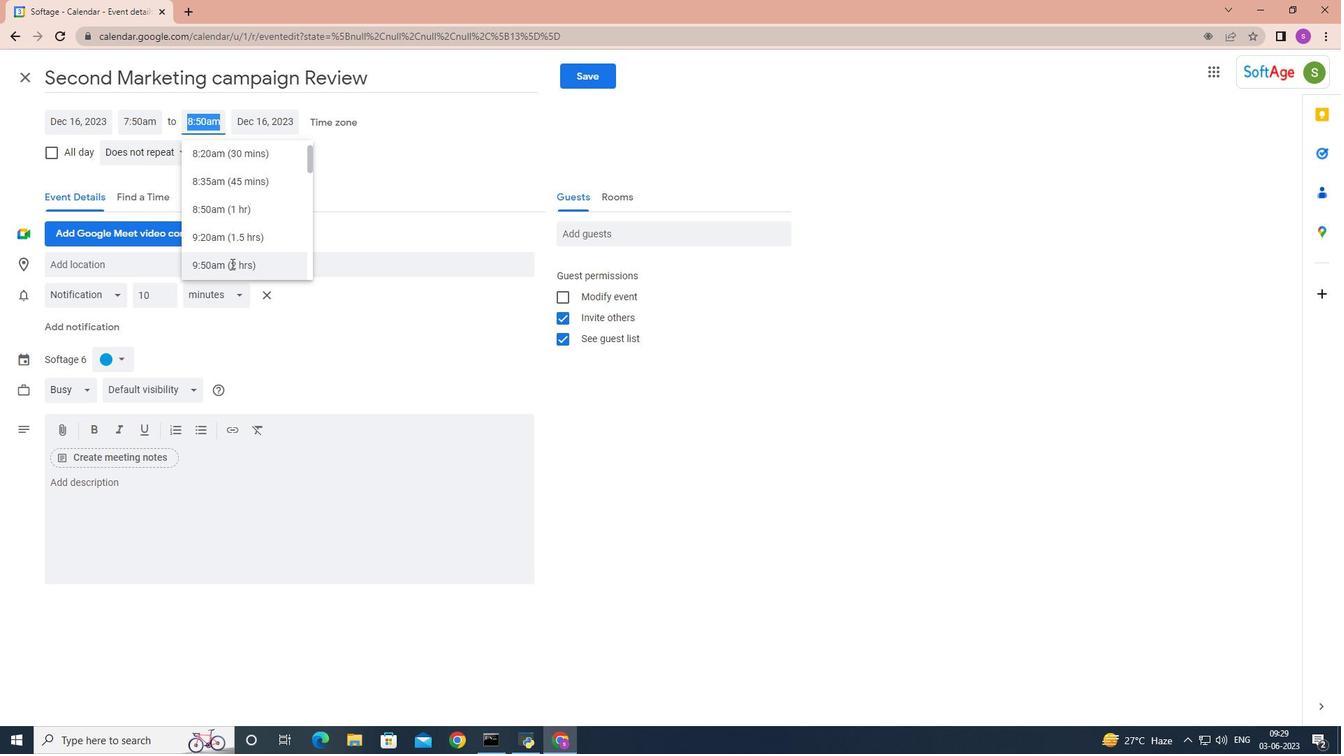 
Action: Mouse pressed left at (231, 264)
Screenshot: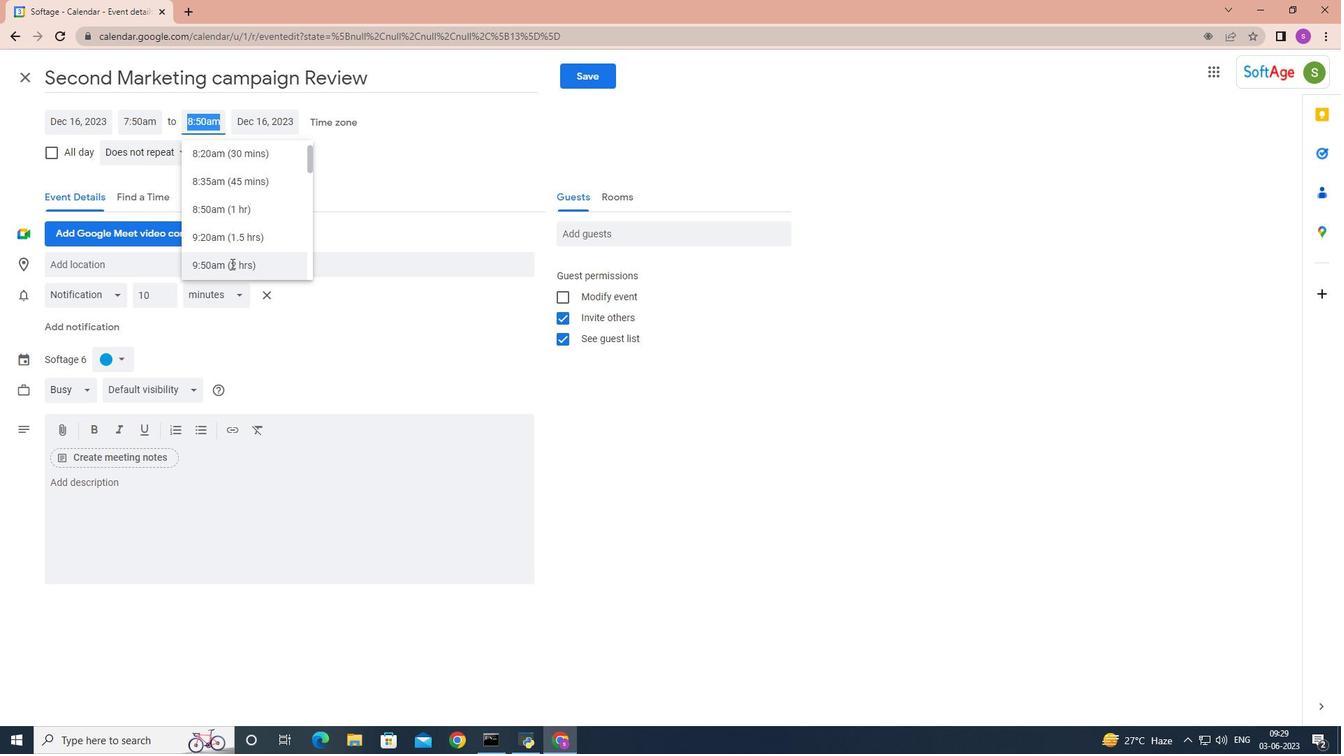 
Action: Mouse moved to (72, 486)
Screenshot: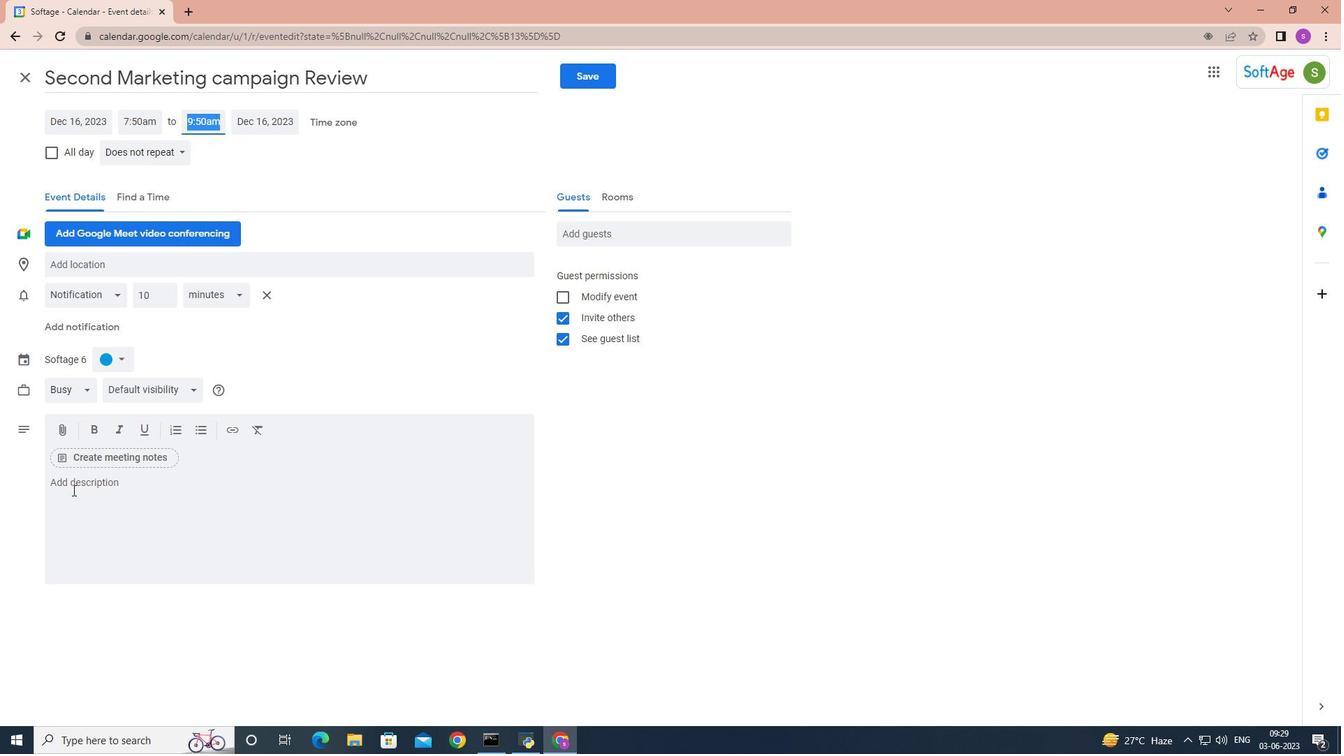 
Action: Mouse pressed left at (72, 486)
Screenshot: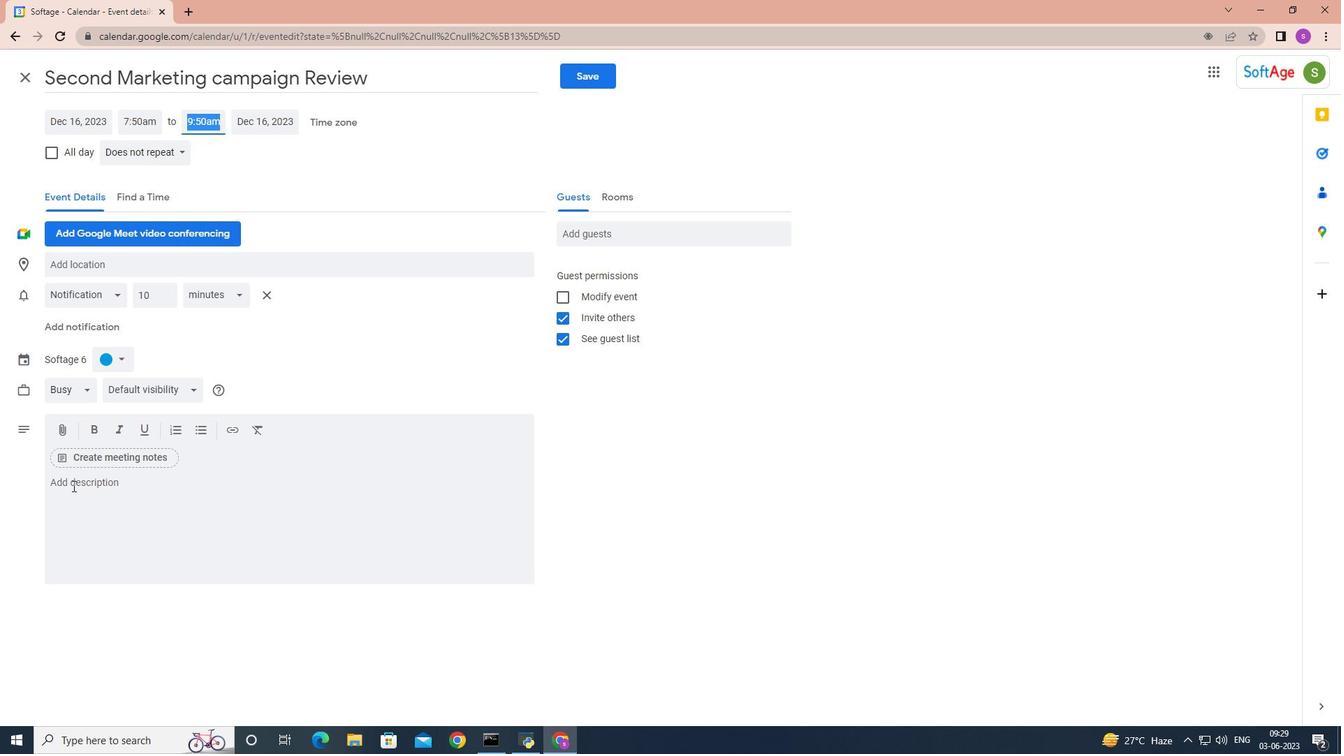 
Action: Mouse moved to (71, 486)
Screenshot: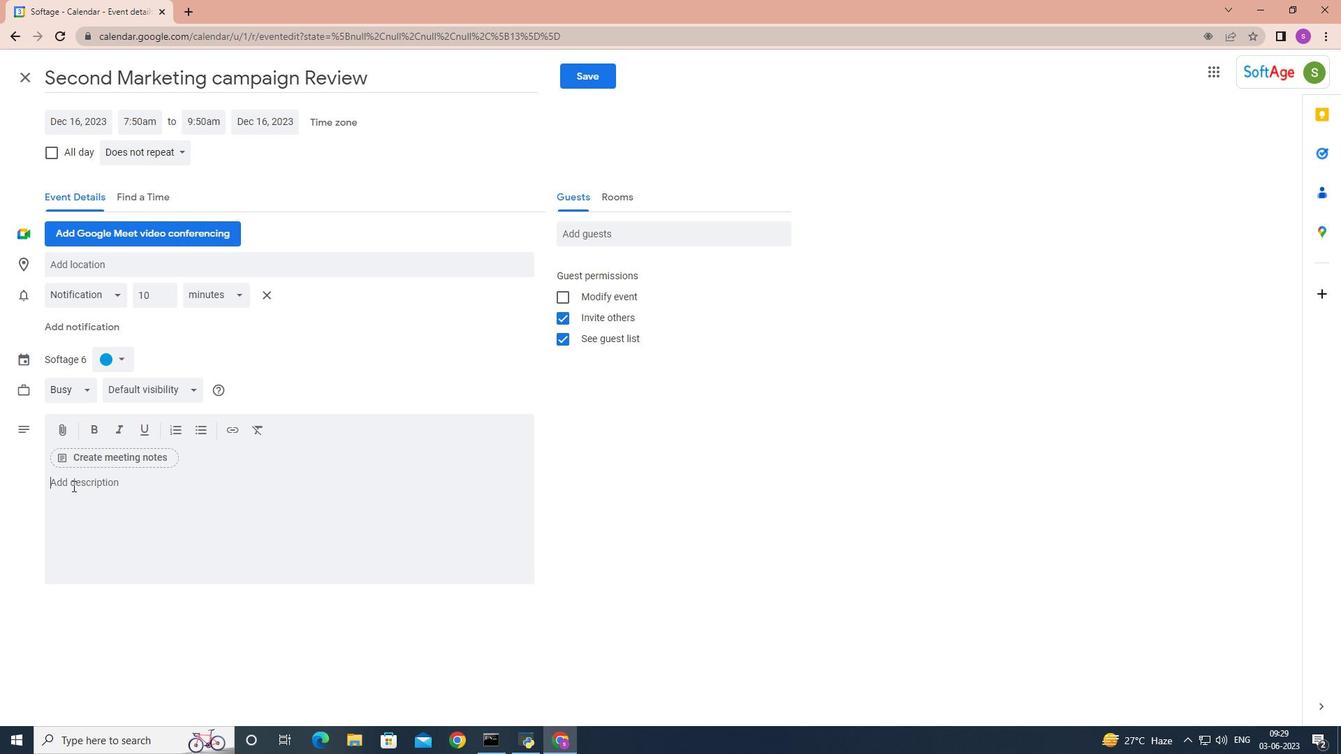 
Action: Key pressed <Key.shift>participants<Key.space>will<Key.space>develop<Key.space>skills<Key.space>for<Key.space>effectively<Key.space>resolving<Key.space>conflicts<Key.space>and<Key.space>managing<Key.space>disagreements<Key.space>within<Key.space>the<Key.space>team.<Key.space>they<Key.space>will<Key.space>learn<Key.space>strategies<Key.space>for<Key.space>active<Key.space>listening<Key.space><Key.backspace>,<Key.space>empathy,<Key.space>and<Key.space>finding<Key.space>mutually<Key.space>beneficial<Key.space>solution<Key.space>to<Key.space>conflicts.
Screenshot: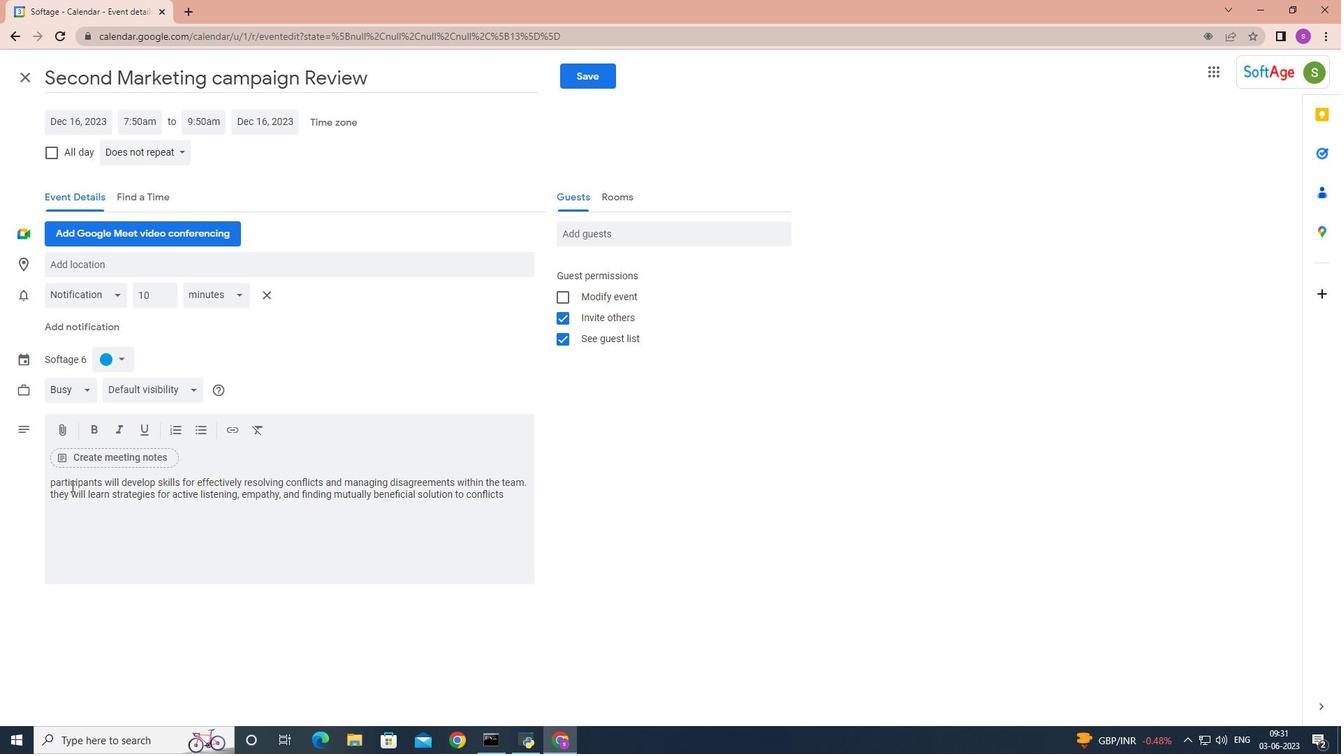 
Action: Mouse moved to (123, 356)
Screenshot: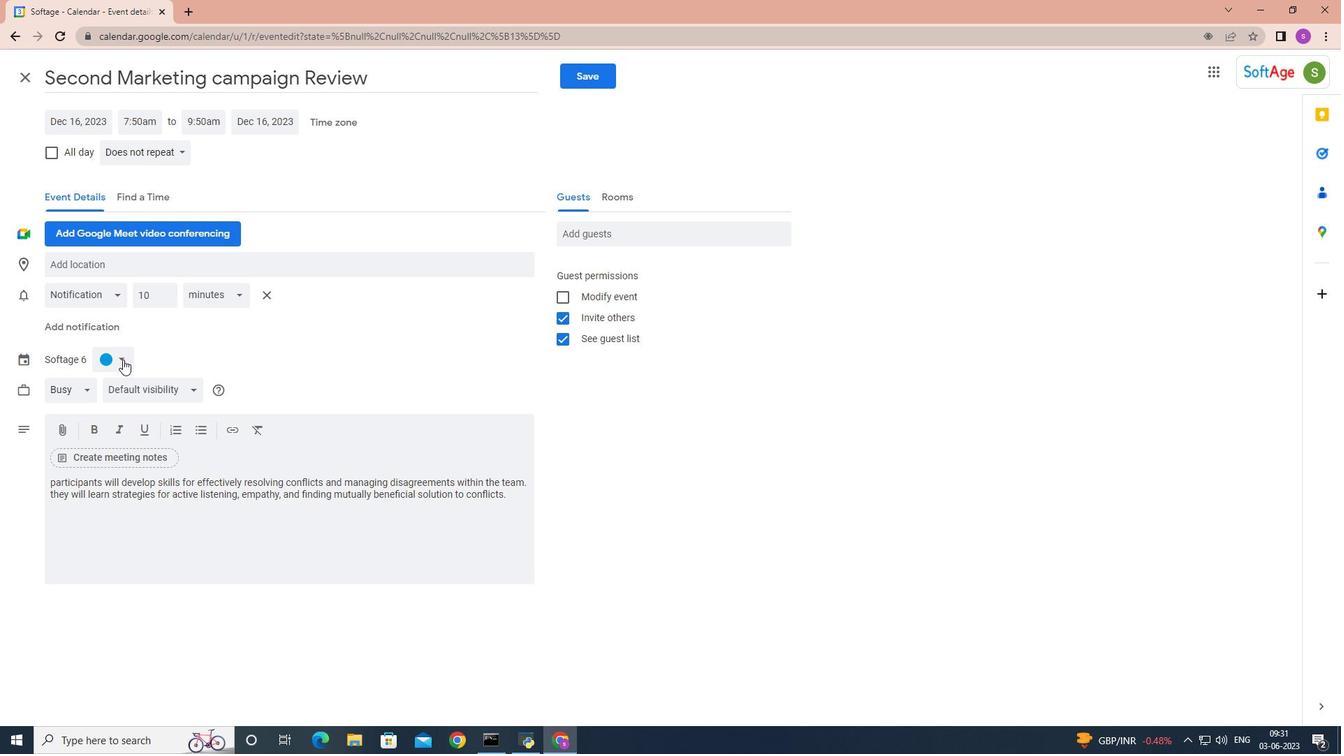 
Action: Mouse pressed left at (123, 356)
Screenshot: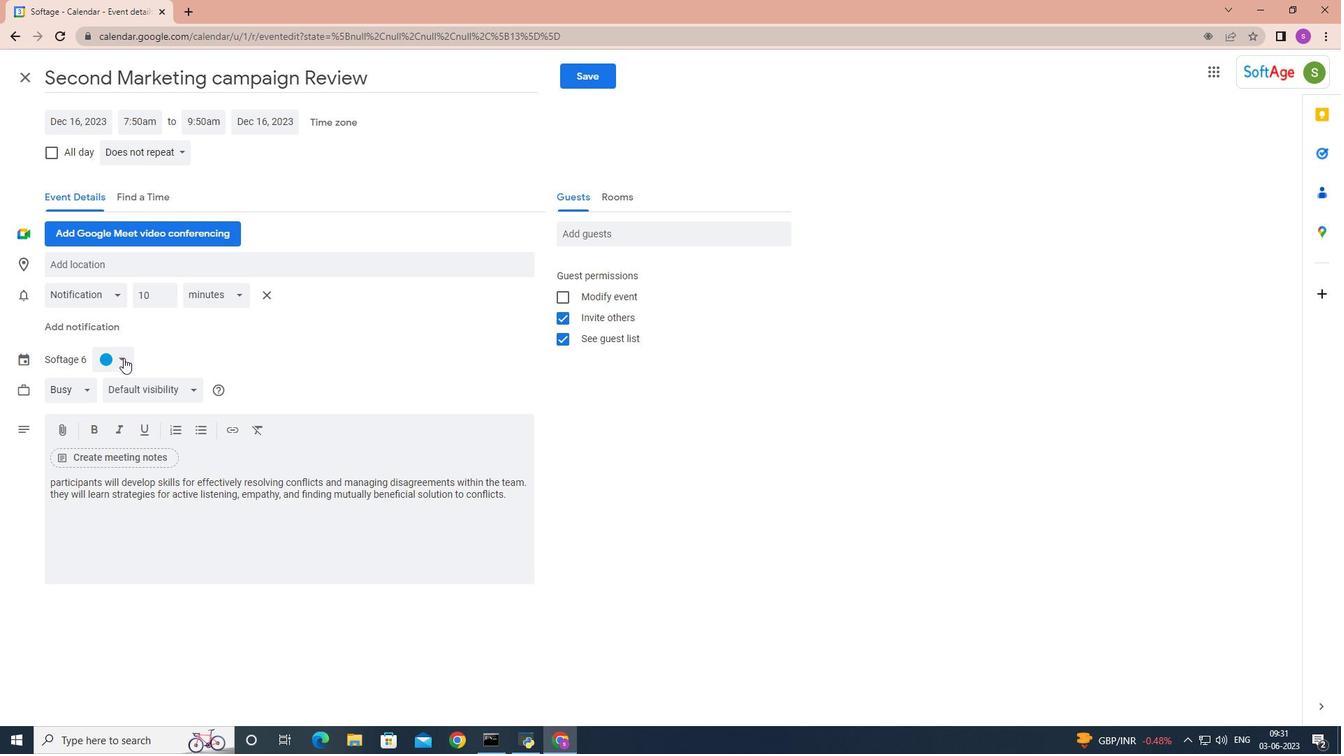 
Action: Mouse moved to (106, 426)
Screenshot: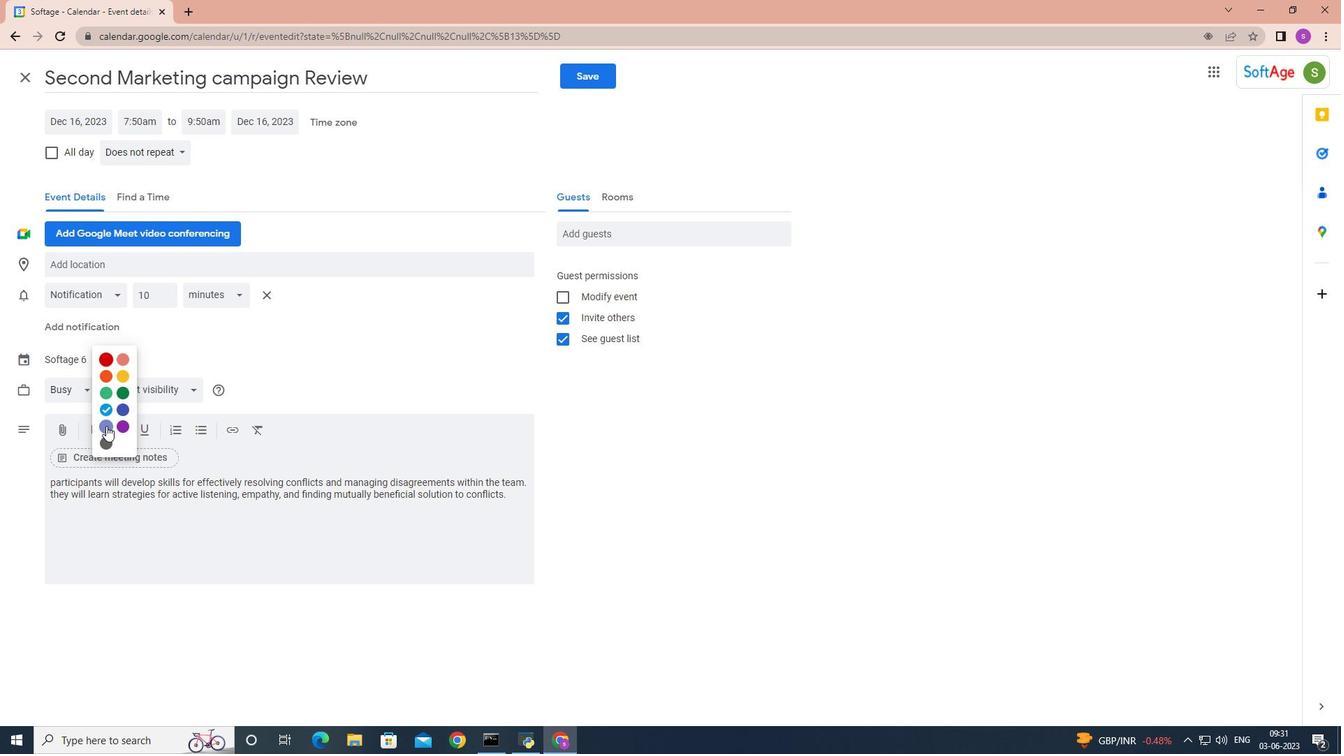 
Action: Mouse pressed left at (106, 426)
Screenshot: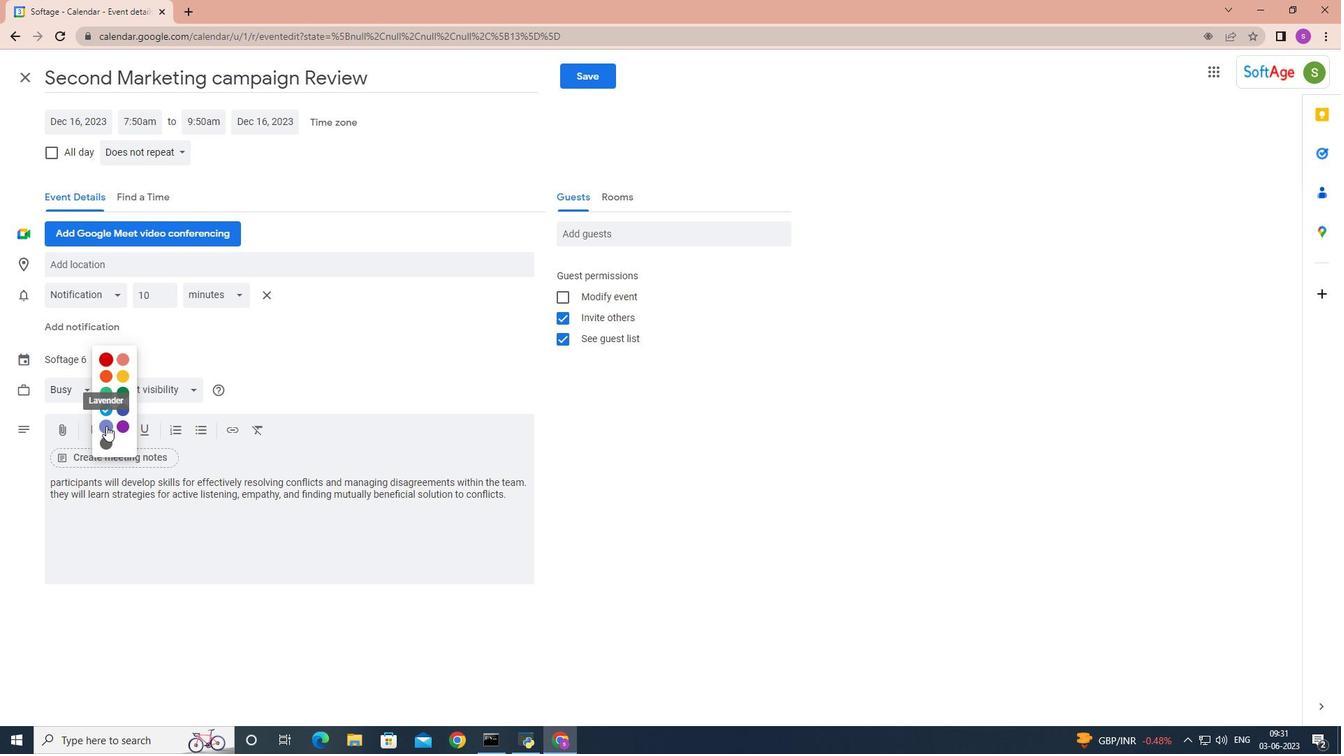 
Action: Mouse moved to (105, 266)
Screenshot: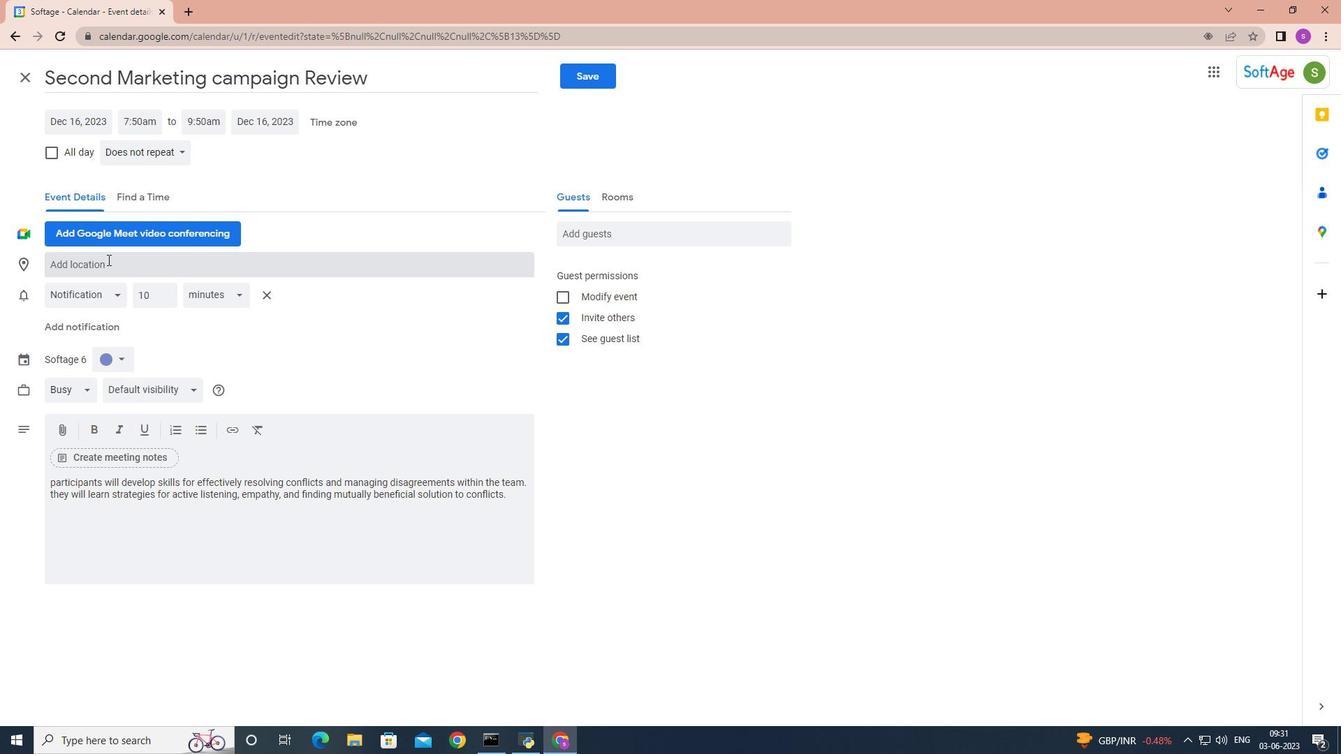 
Action: Mouse pressed left at (105, 266)
Screenshot: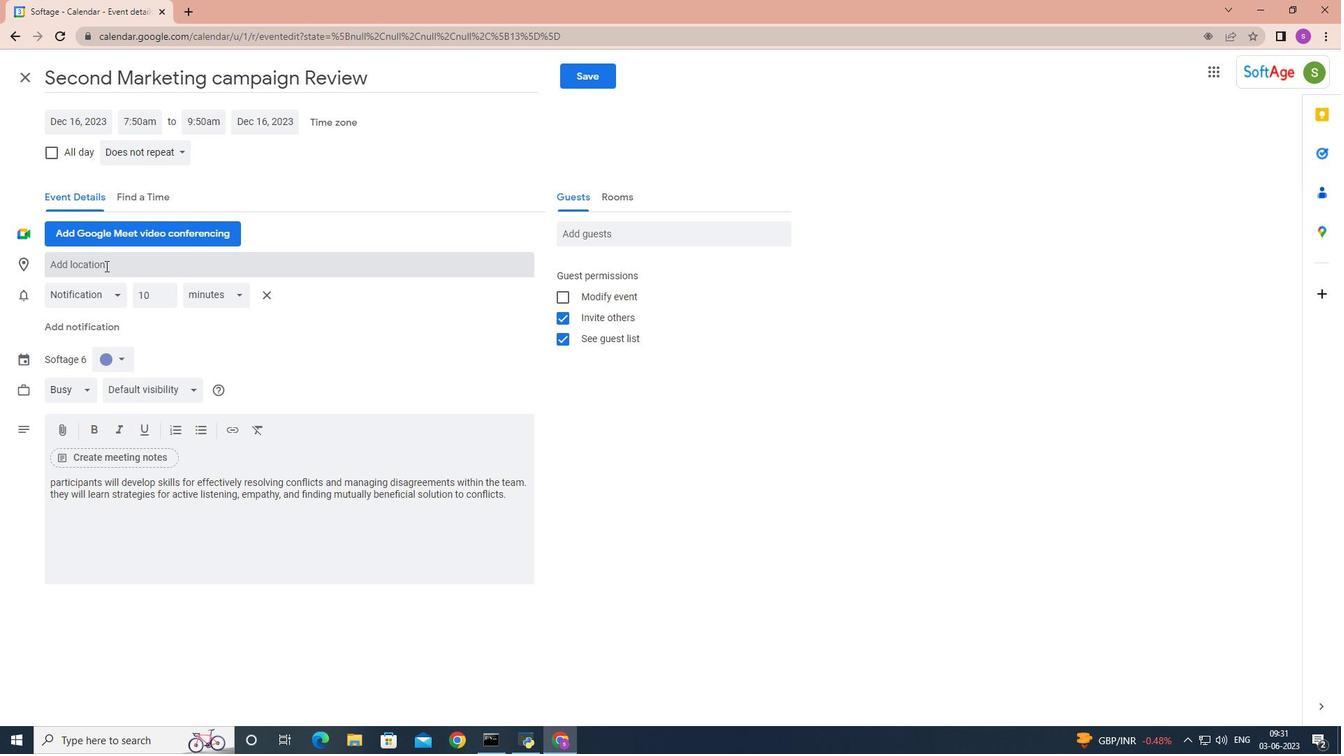 
Action: Key pressed 123<Key.space><Key.shift>s<Key.backspace><Key.shift>Siwa<Key.space>oasis<Key.space><Key.backspace>,<Key.space><Key.shift>Siwa<Key.space>,<Key.space><Key.shift>Egypt
Screenshot: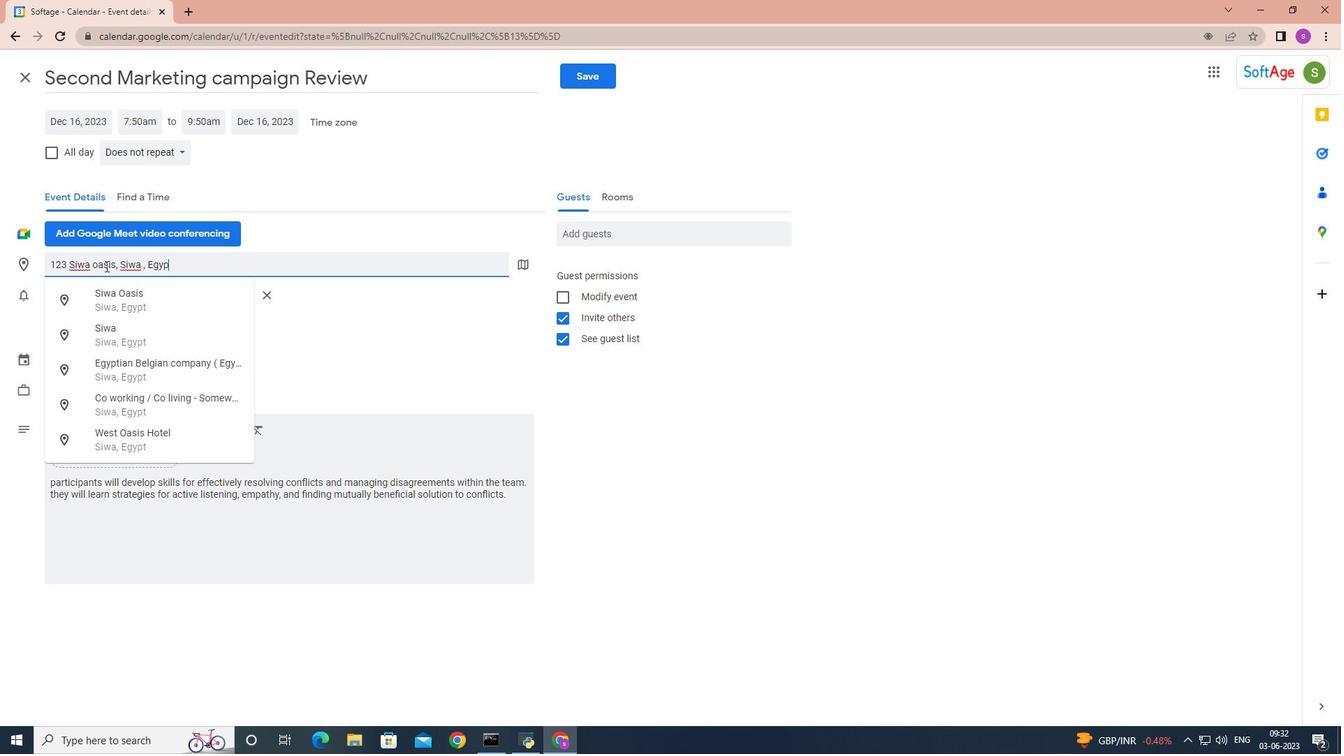 
Action: Mouse moved to (607, 233)
Screenshot: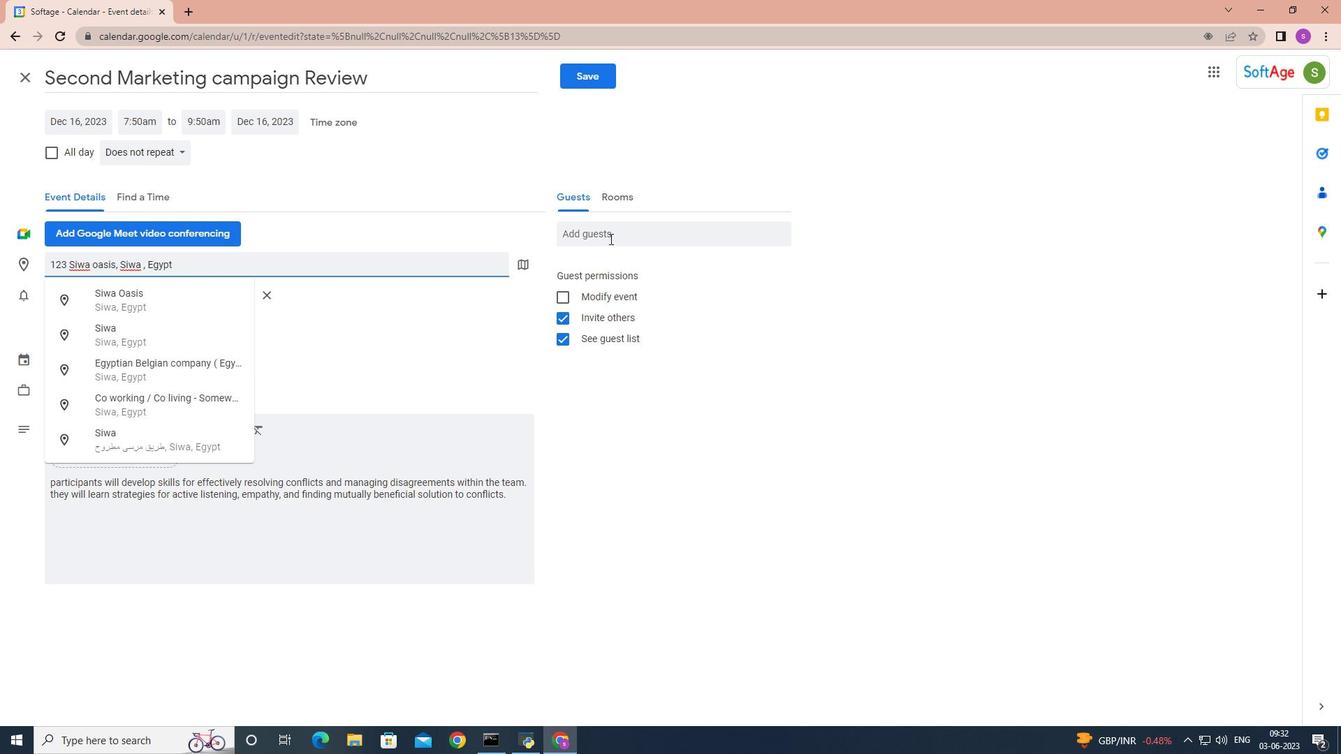 
Action: Mouse pressed left at (607, 233)
Screenshot: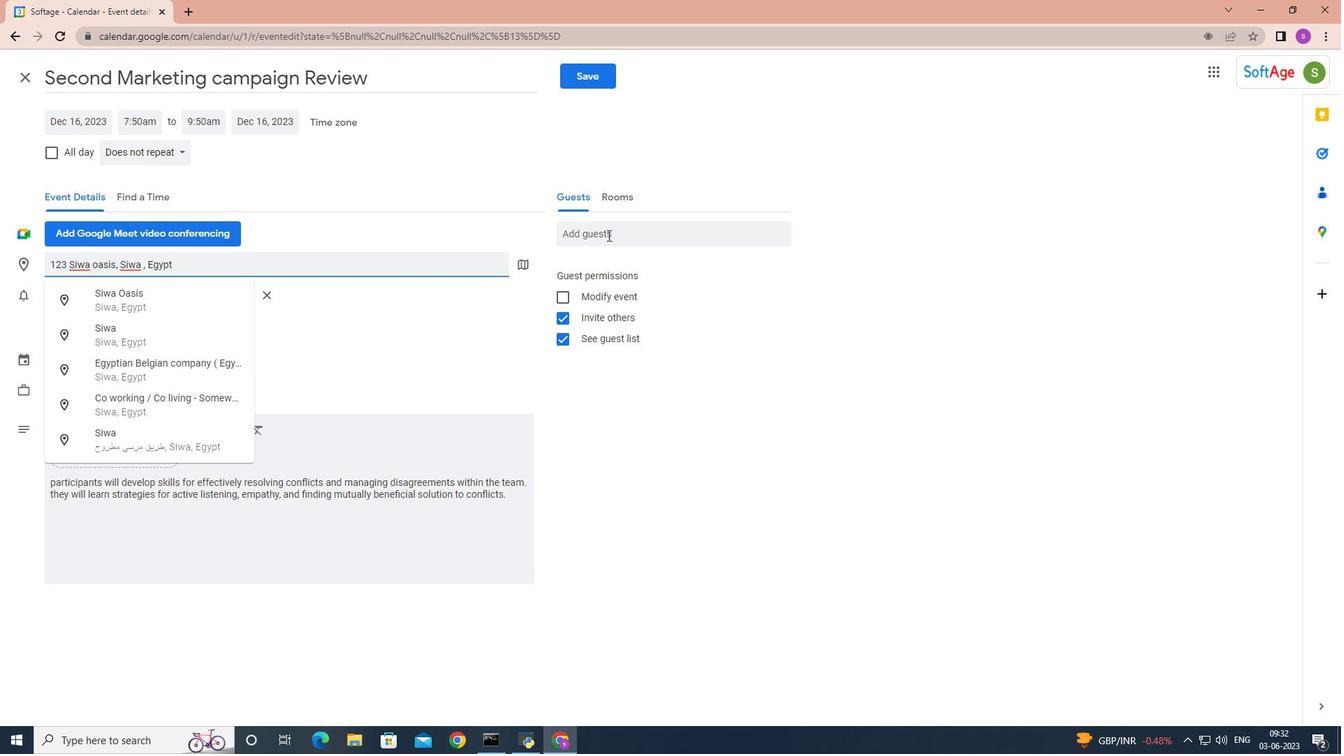 
Action: Mouse moved to (606, 233)
Screenshot: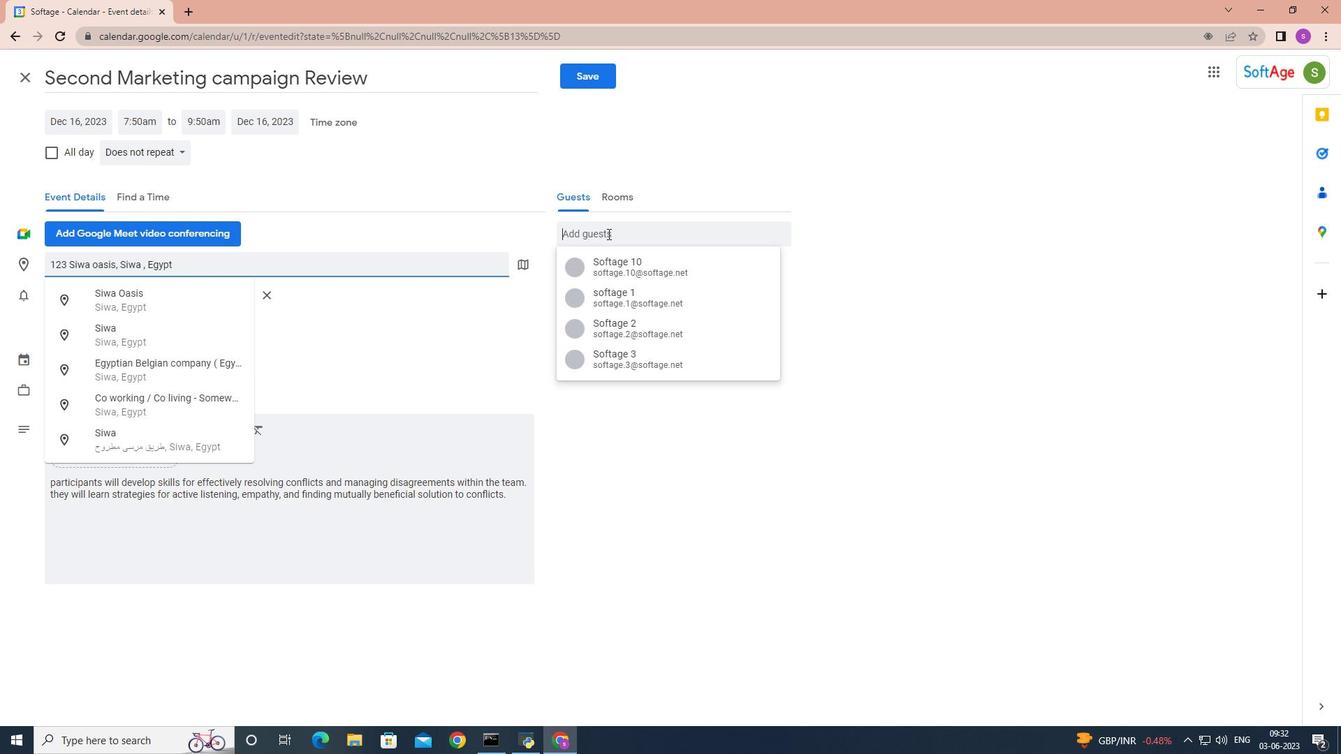 
Action: Key pressed softage.8
Screenshot: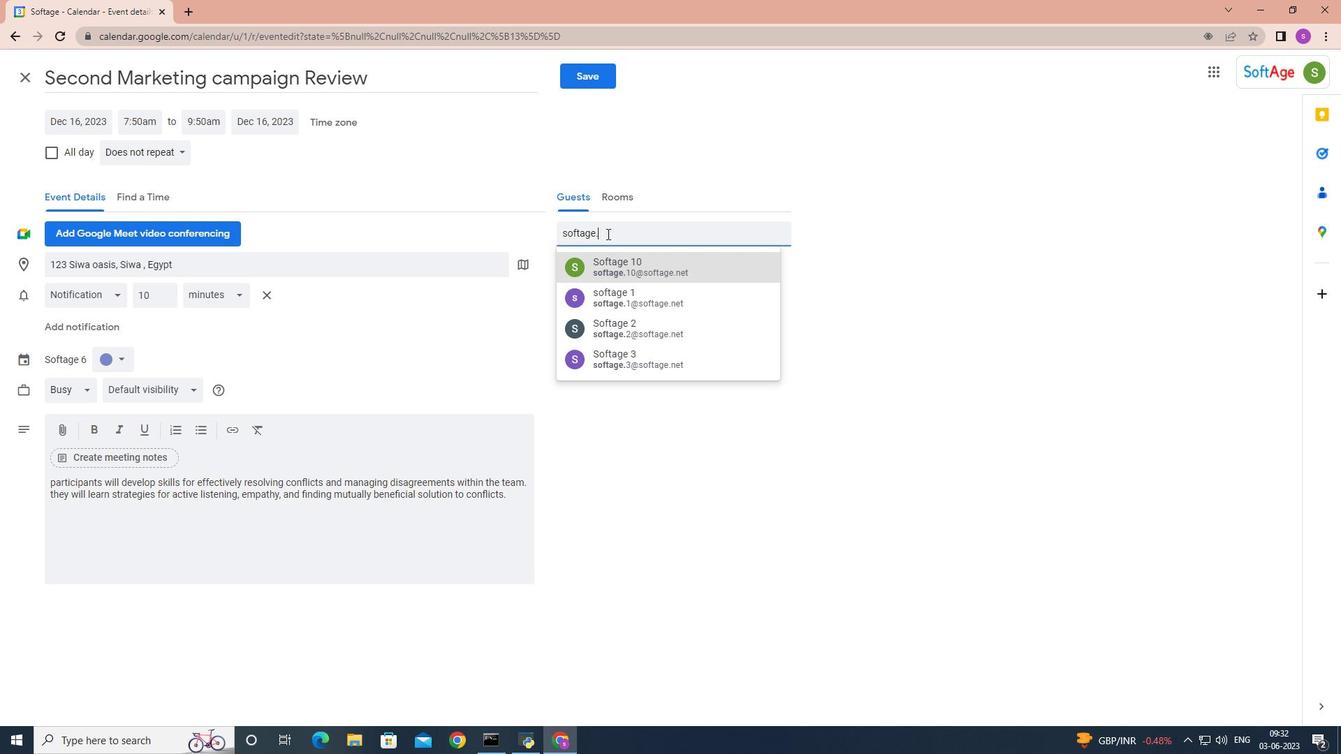
Action: Mouse moved to (613, 261)
Screenshot: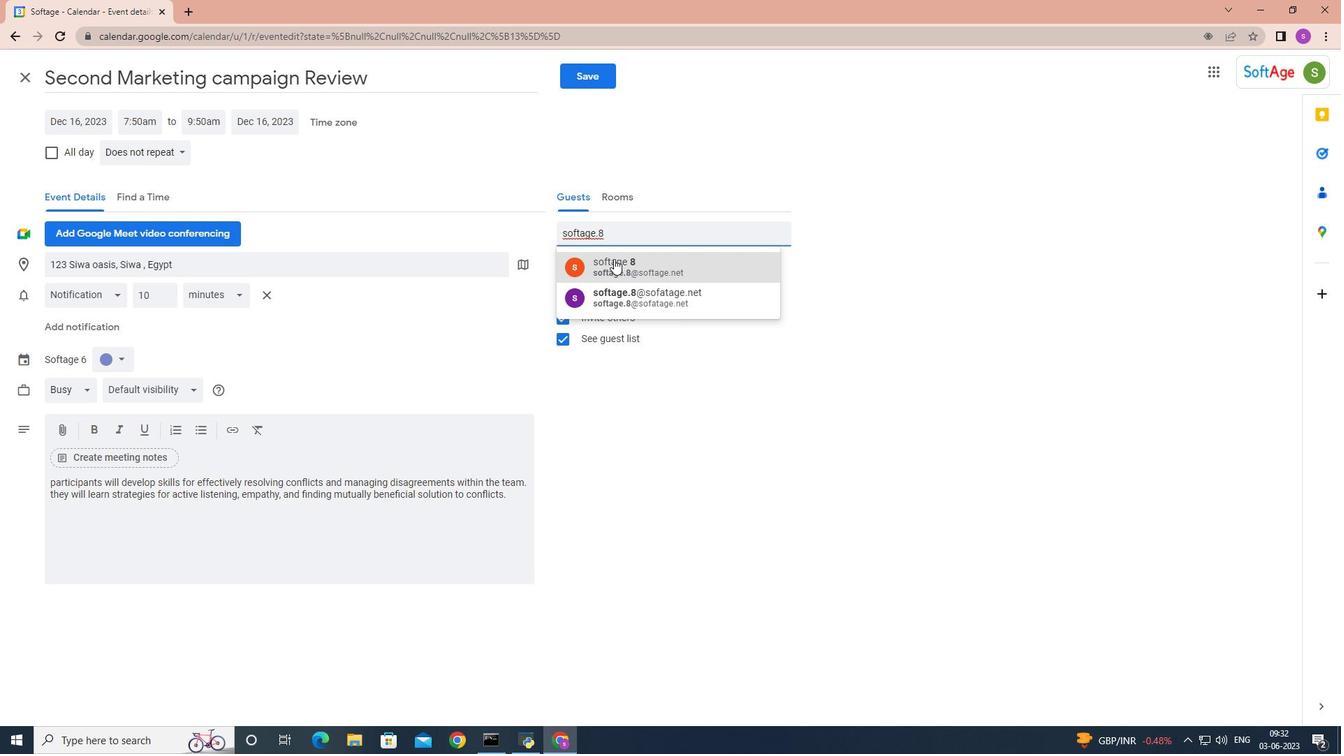 
Action: Mouse pressed left at (613, 261)
Screenshot: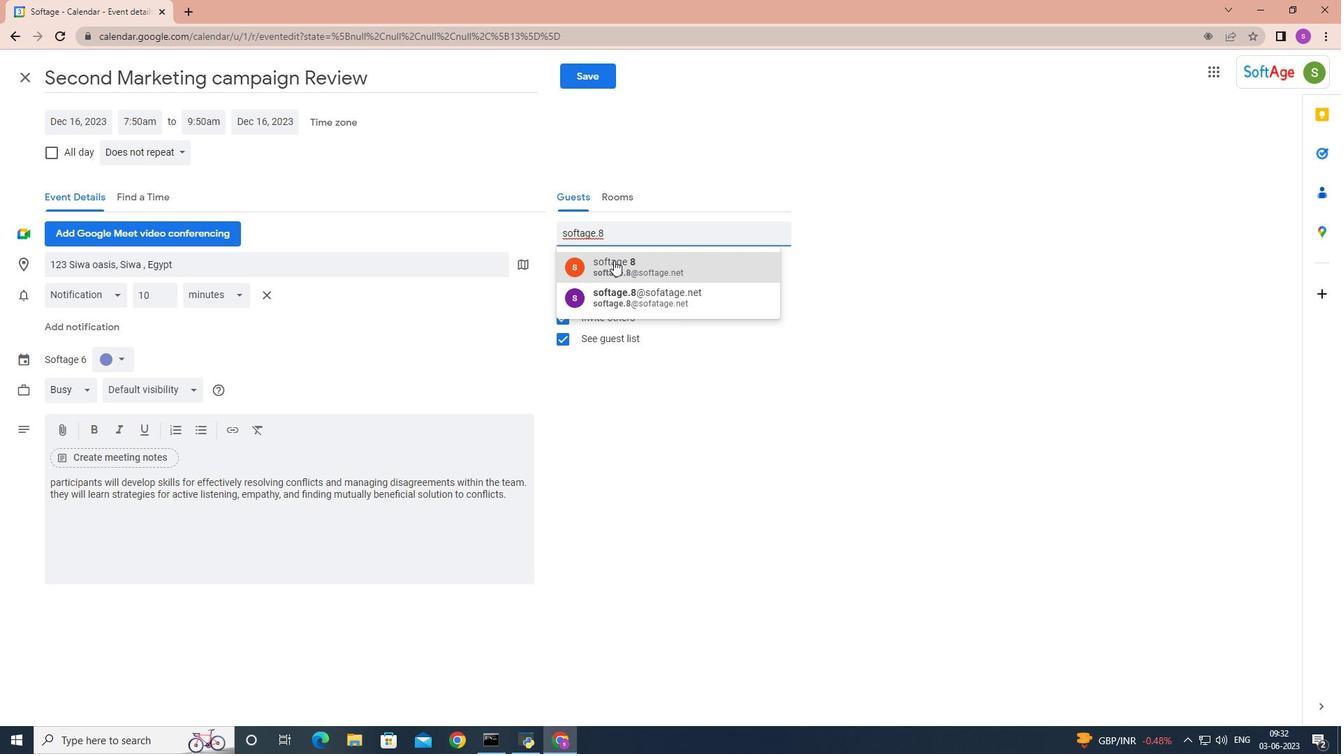
Action: Key pressed softage.9
Screenshot: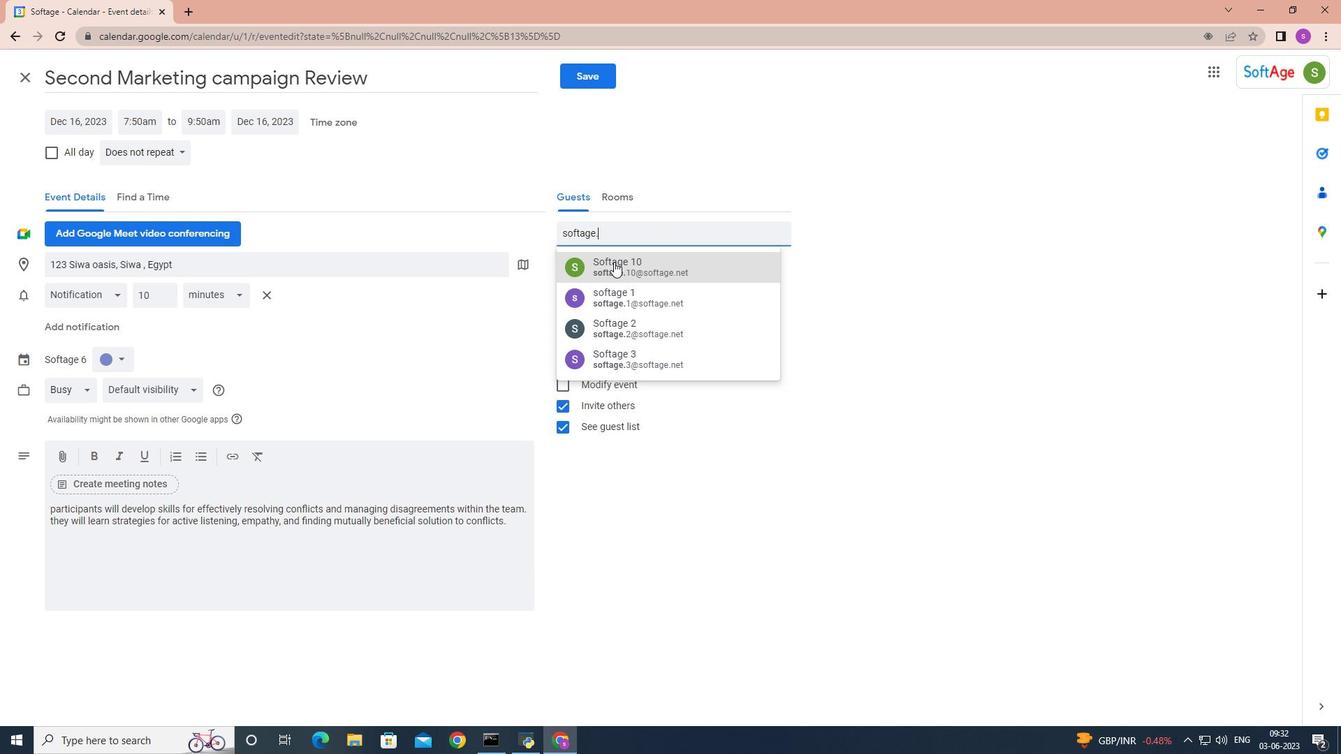 
Action: Mouse moved to (616, 263)
Screenshot: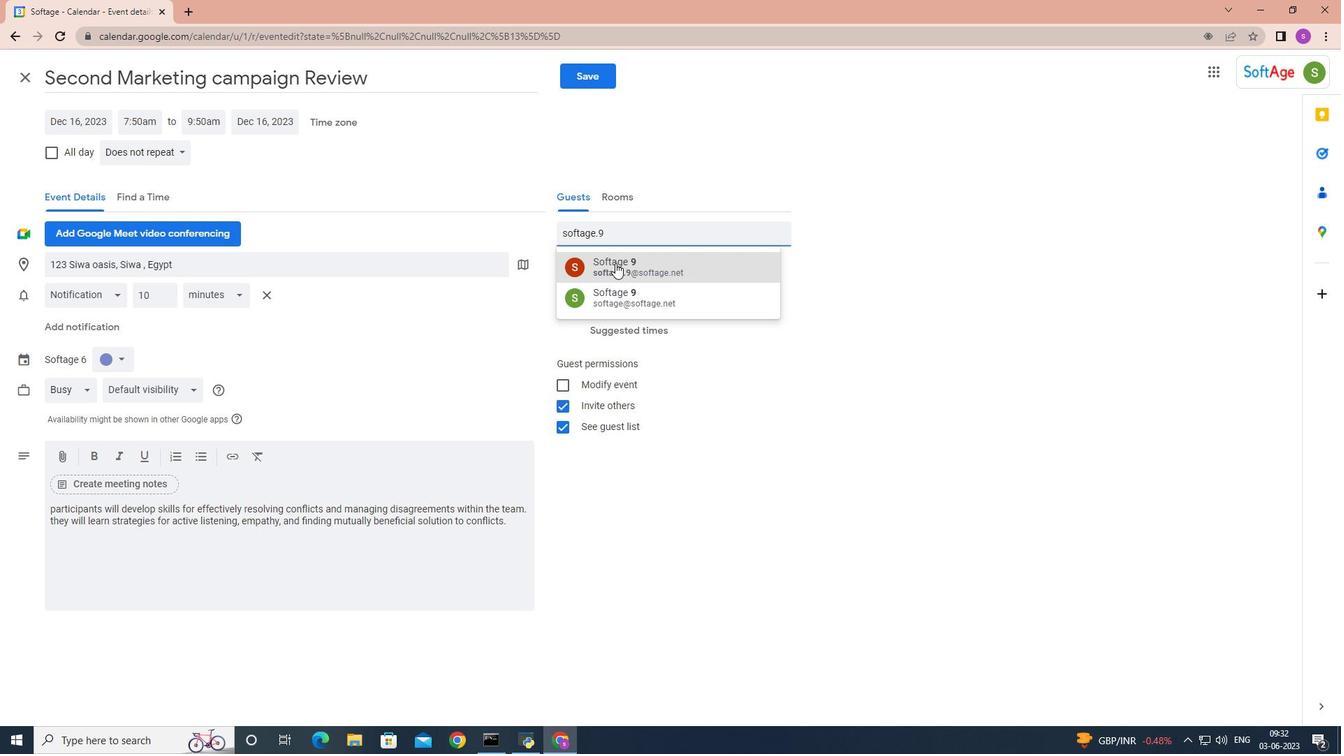 
Action: Mouse pressed left at (616, 263)
Screenshot: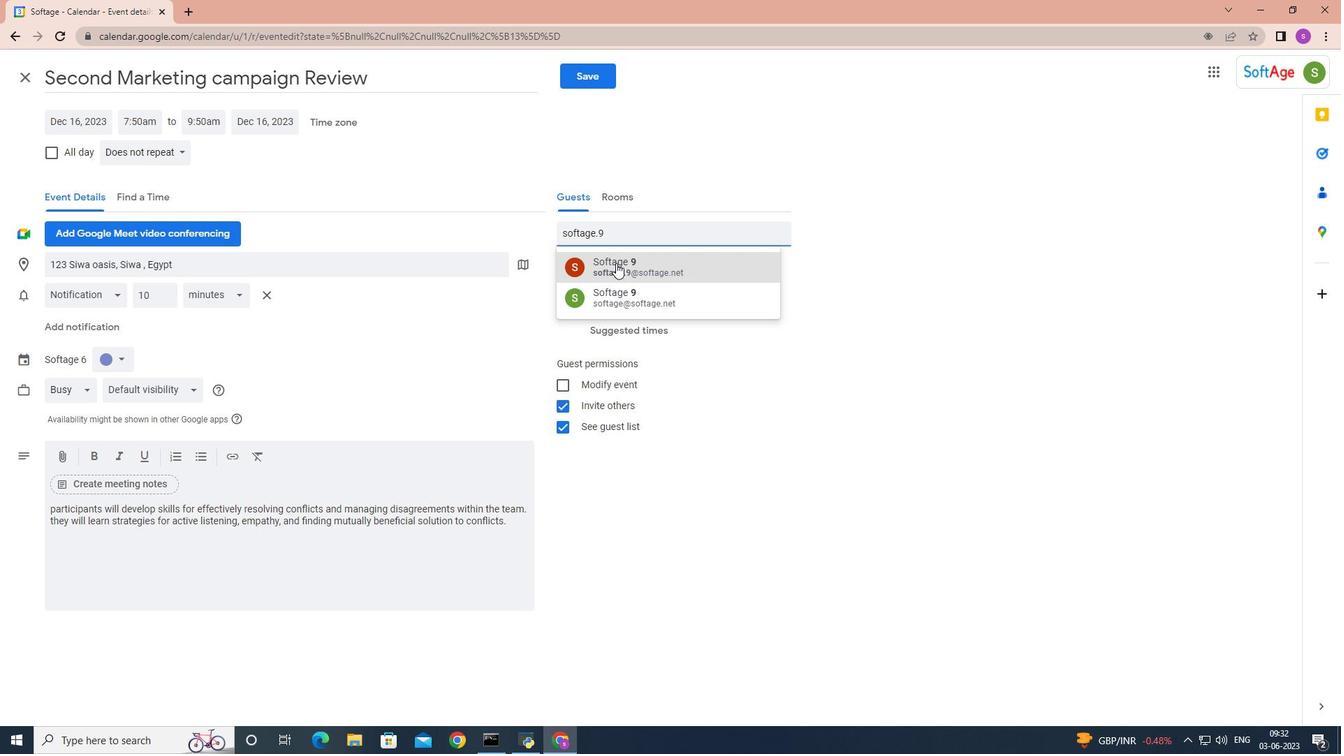 
Action: Mouse moved to (171, 148)
Screenshot: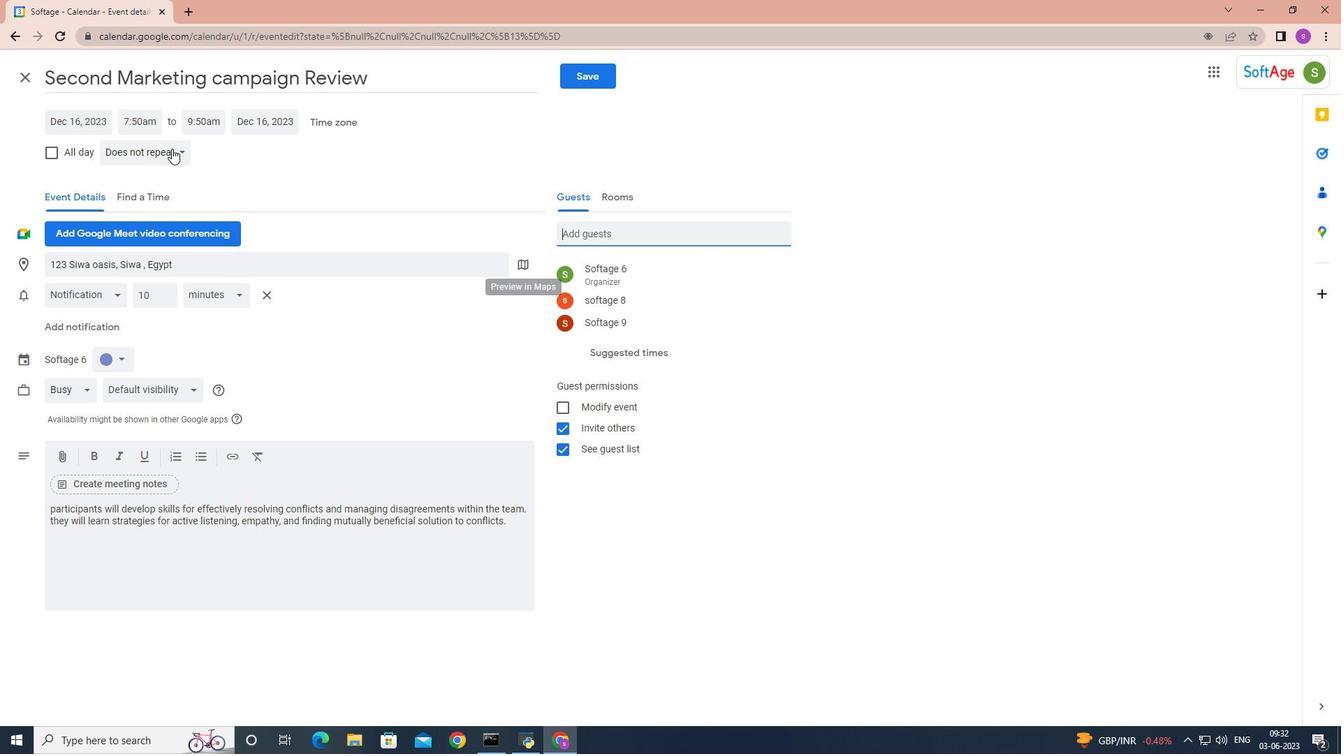 
Action: Mouse pressed left at (171, 148)
Screenshot: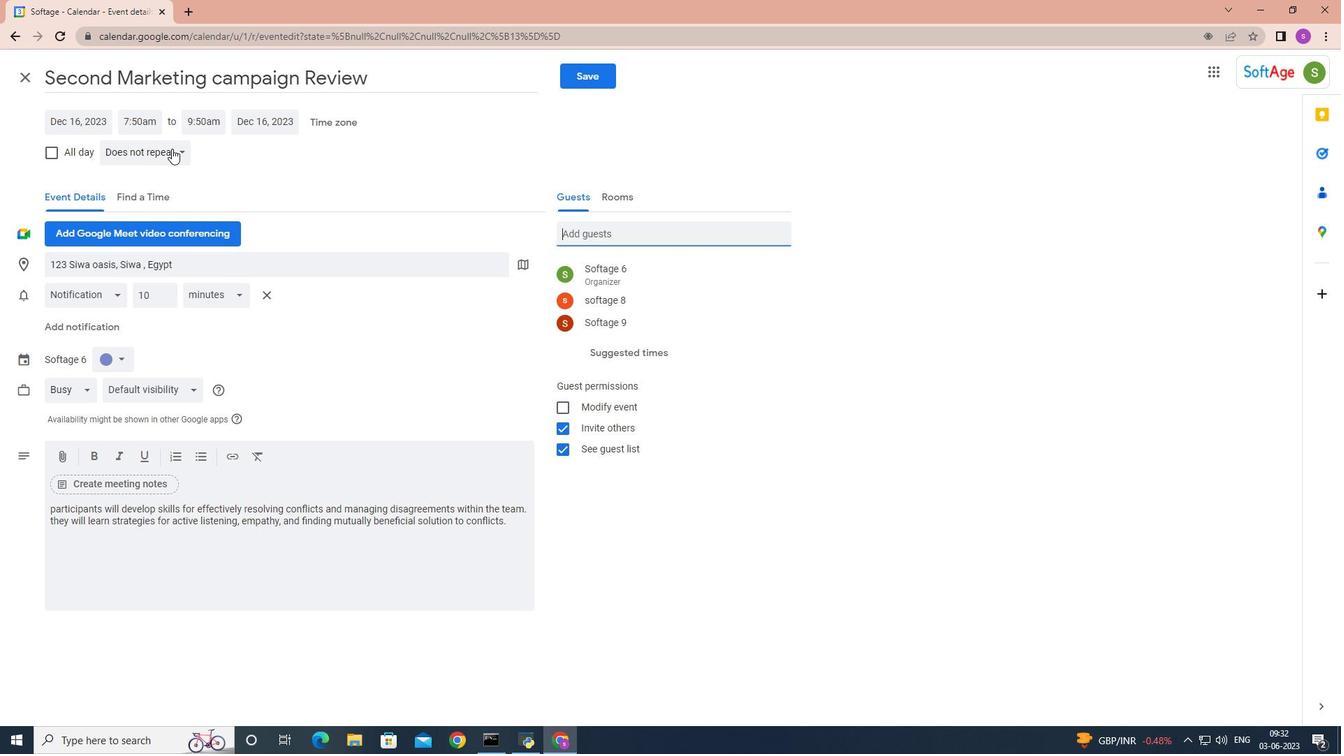 
Action: Mouse moved to (169, 150)
Screenshot: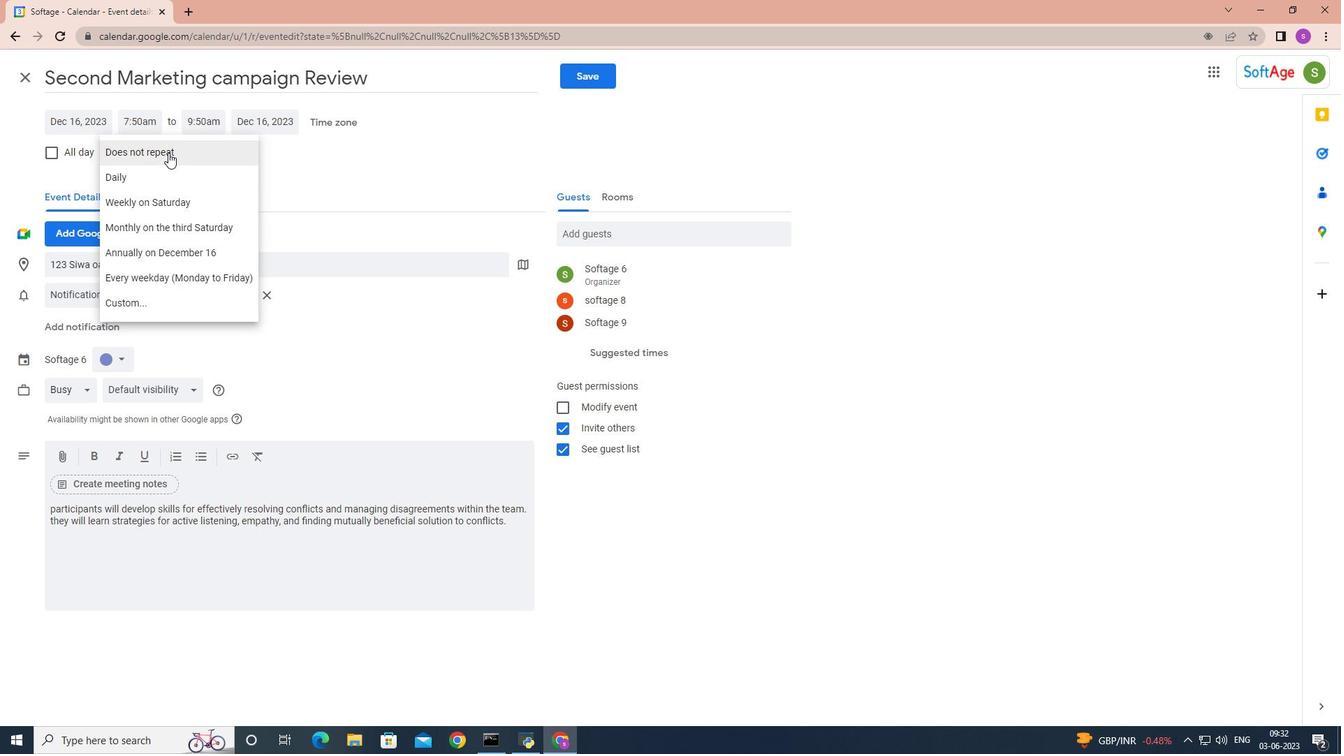 
Action: Mouse pressed left at (169, 150)
Screenshot: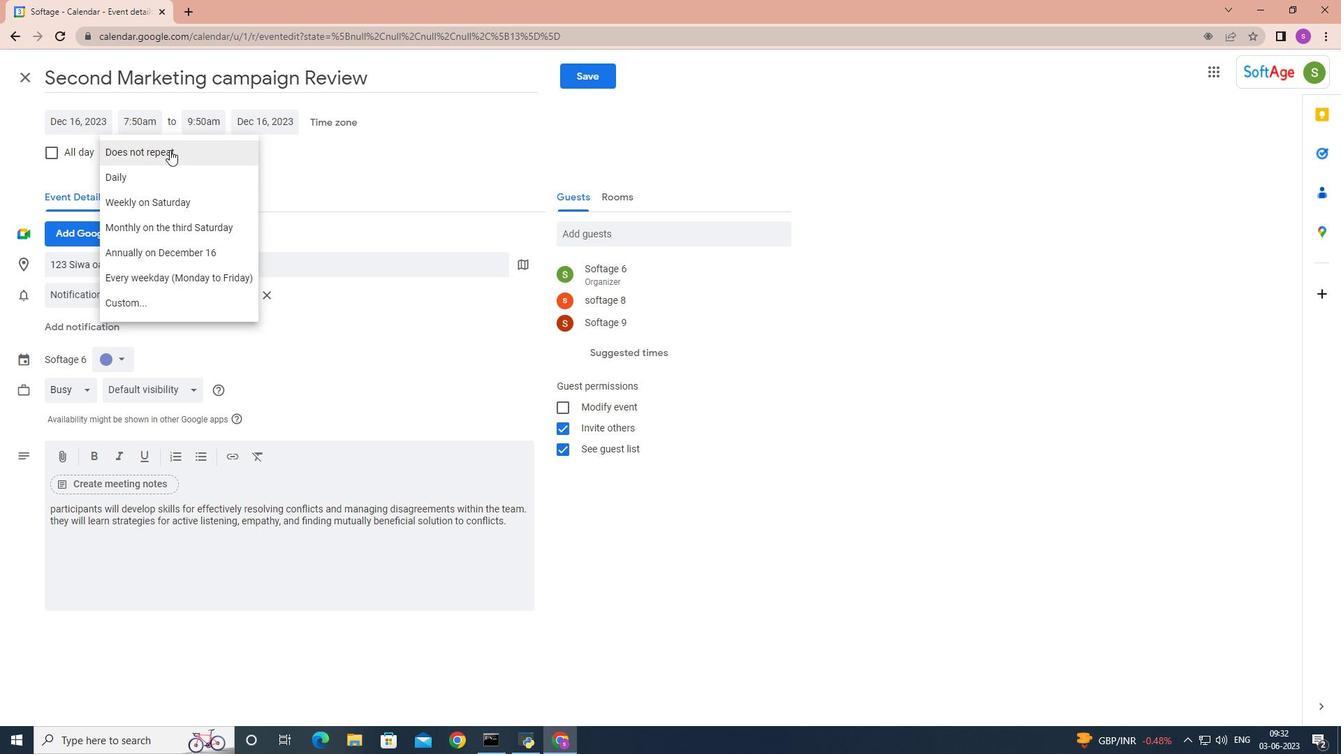 
Action: Mouse moved to (598, 72)
Screenshot: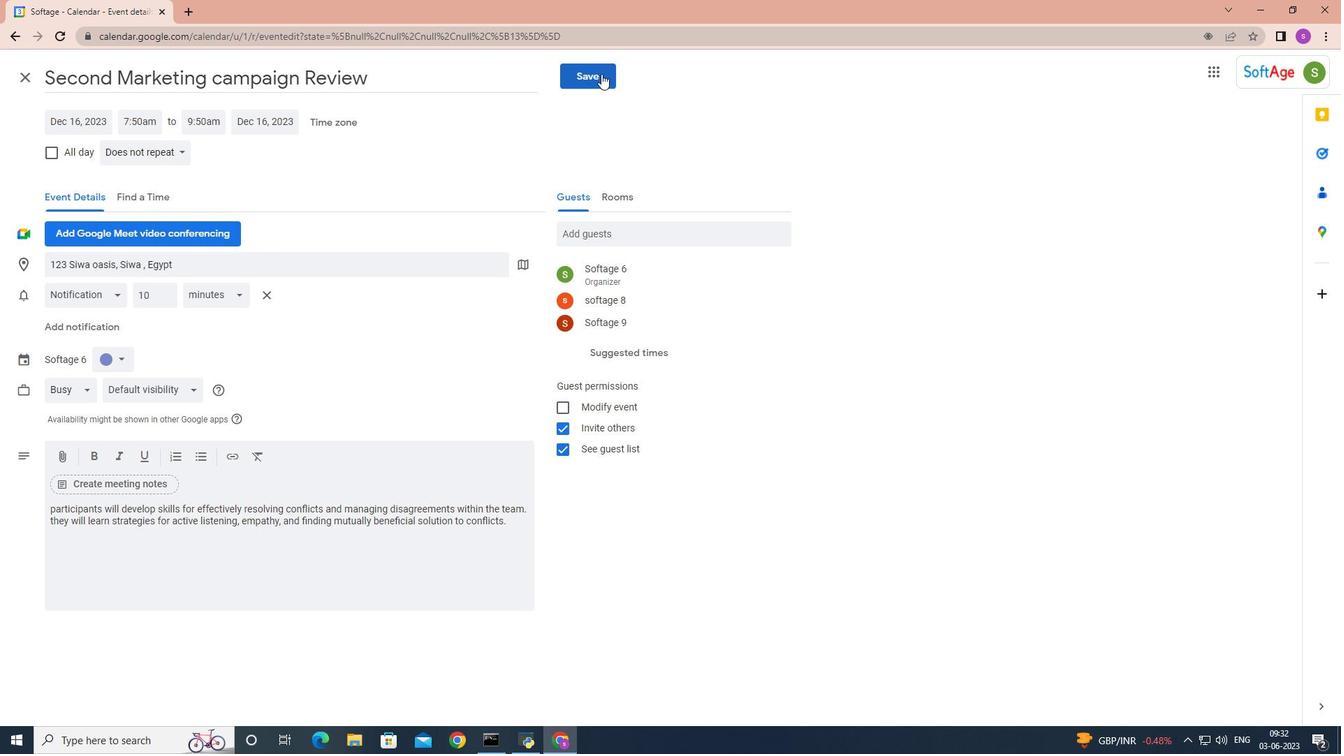 
Action: Mouse pressed left at (598, 72)
Screenshot: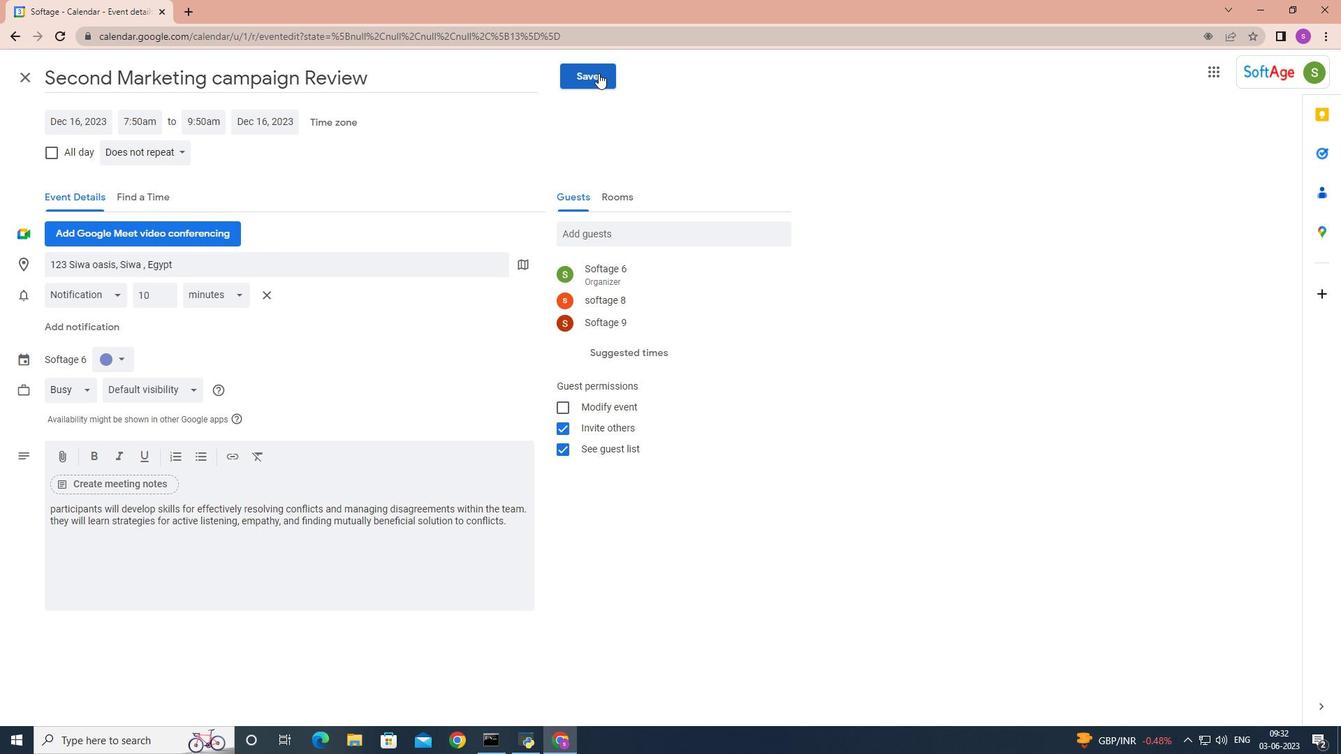 
Action: Mouse moved to (805, 418)
Screenshot: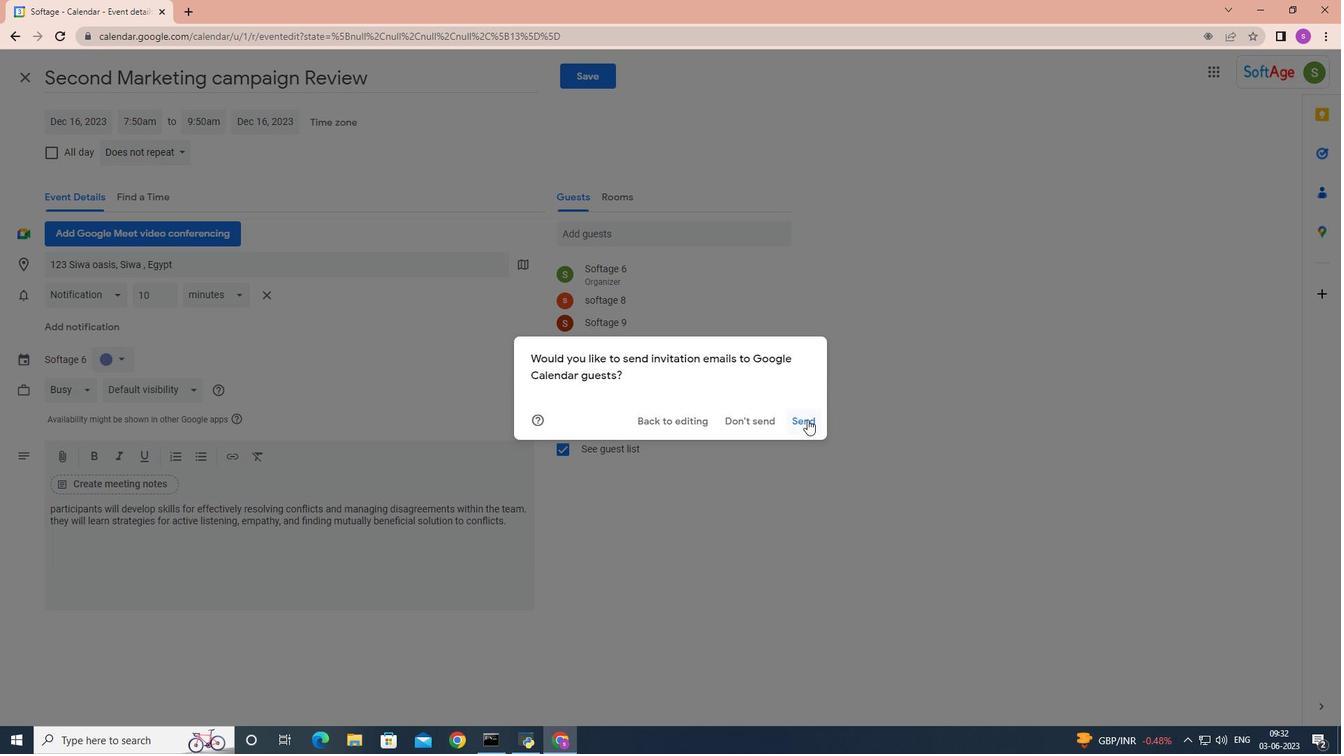 
Action: Mouse pressed left at (805, 418)
Screenshot: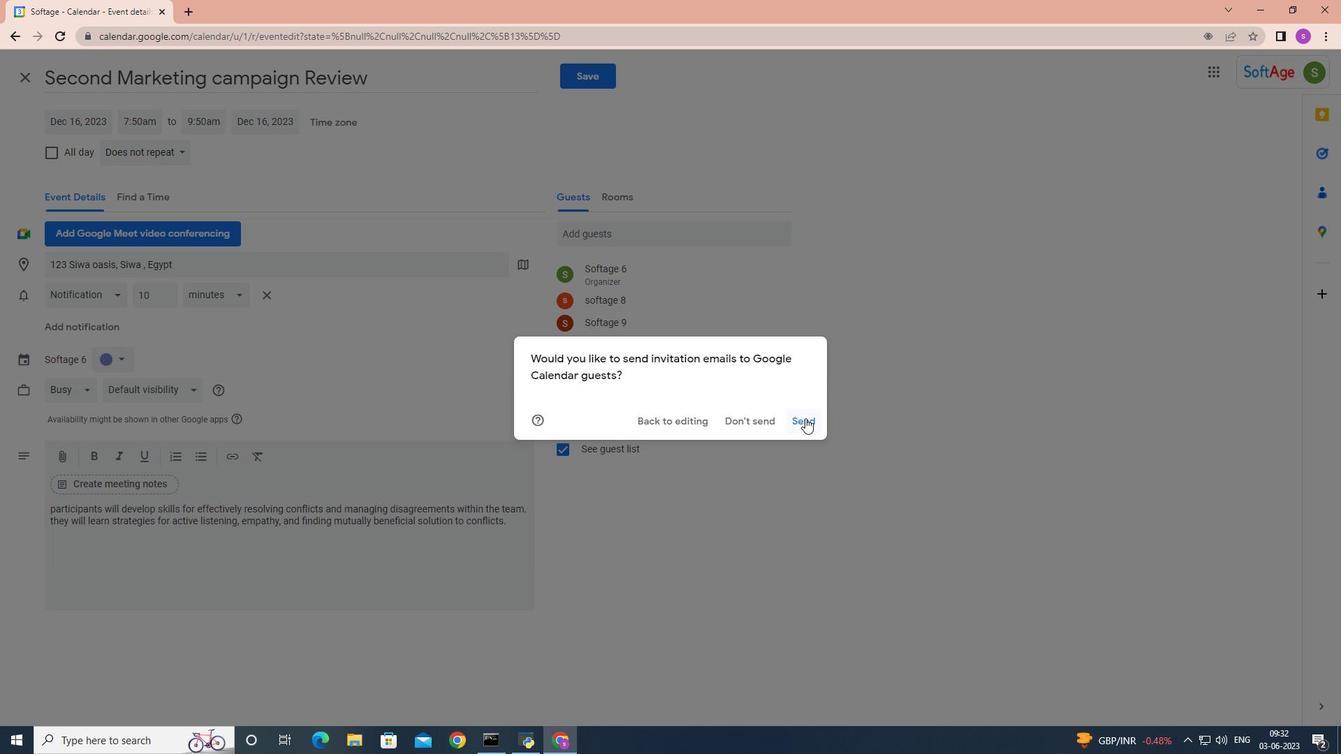 
Action: Mouse moved to (804, 415)
Screenshot: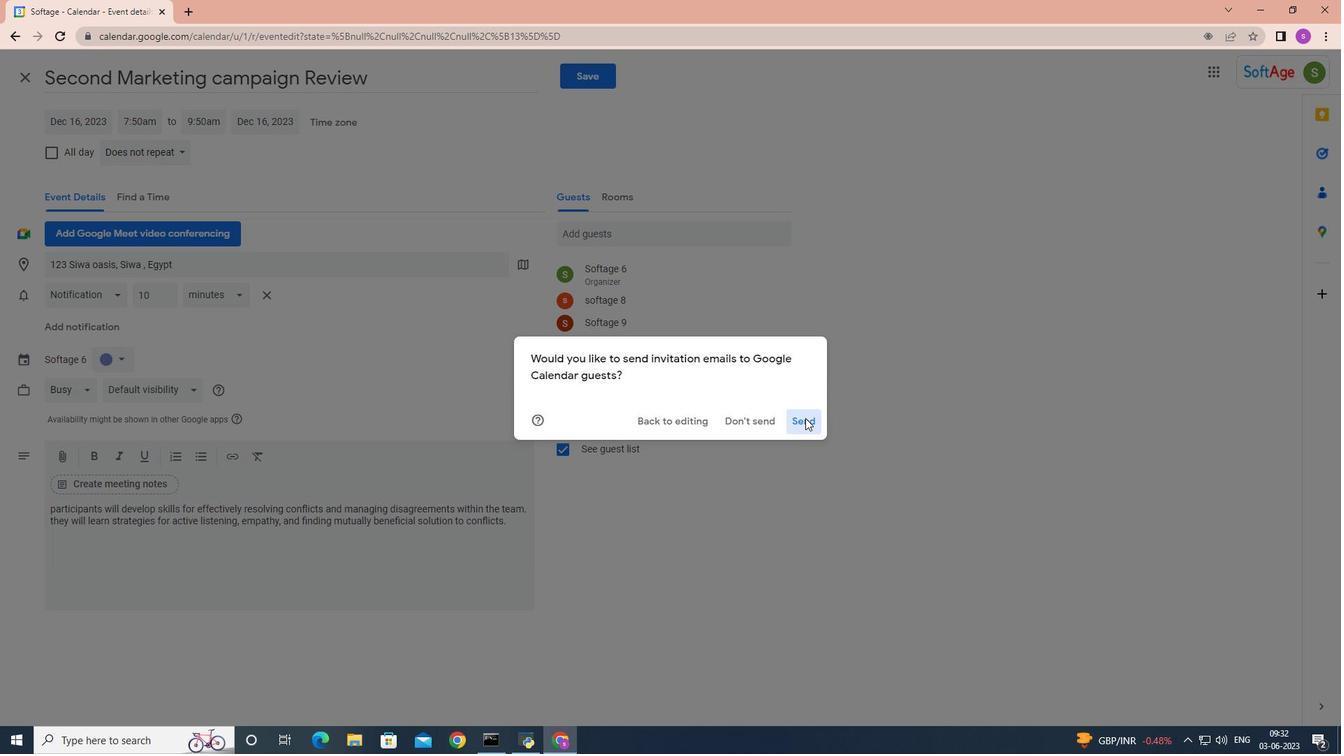 
